 Task: Search one way flight ticket for 5 adults, 1 child, 2 infants in seat and 1 infant on lap in business from Walla Walla: Walla Walla Regional Airport to Gillette: Gillette Campbell County Airport on 5-1-2023. Choice of flights is Sun country airlines. Number of bags: 11 checked bags. Price is upto 105000. Outbound departure time preference is 16:45.
Action: Mouse moved to (232, 413)
Screenshot: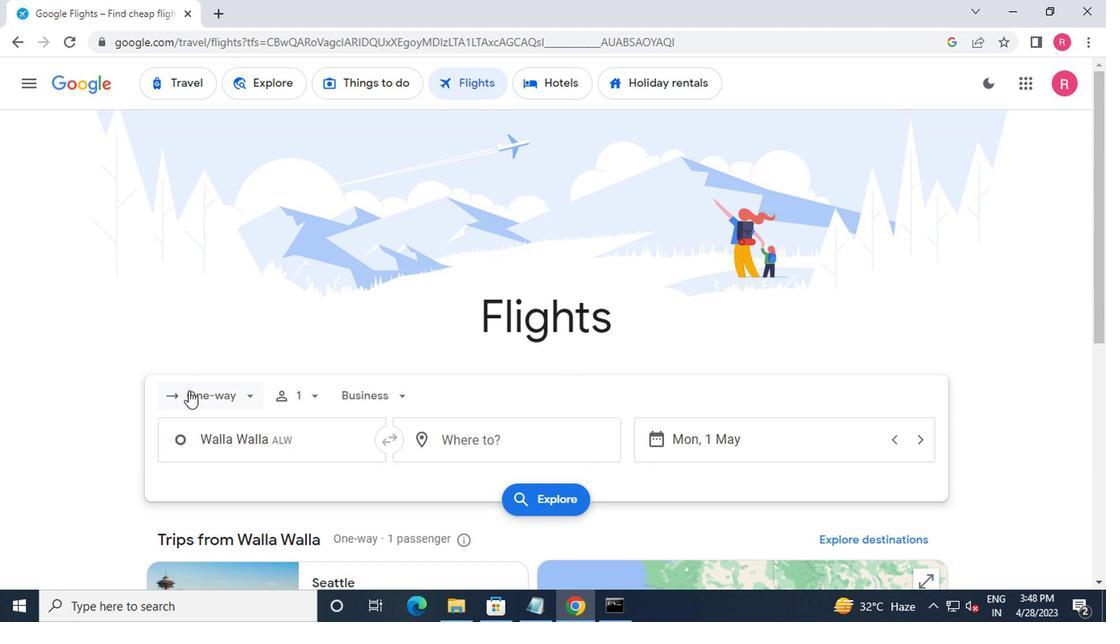 
Action: Mouse pressed left at (232, 413)
Screenshot: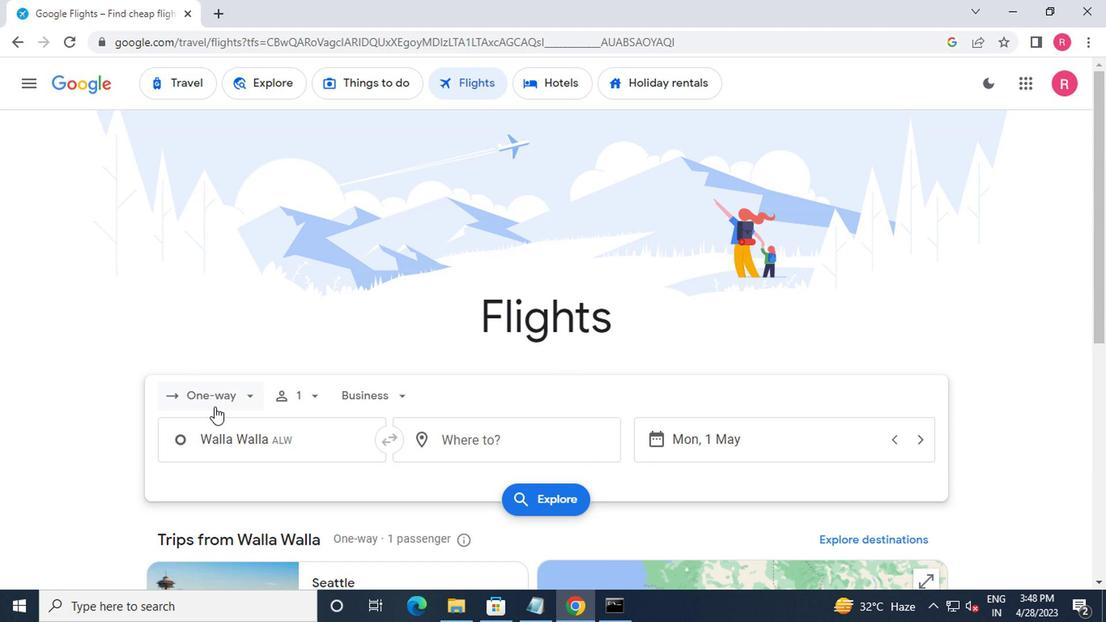 
Action: Mouse moved to (234, 470)
Screenshot: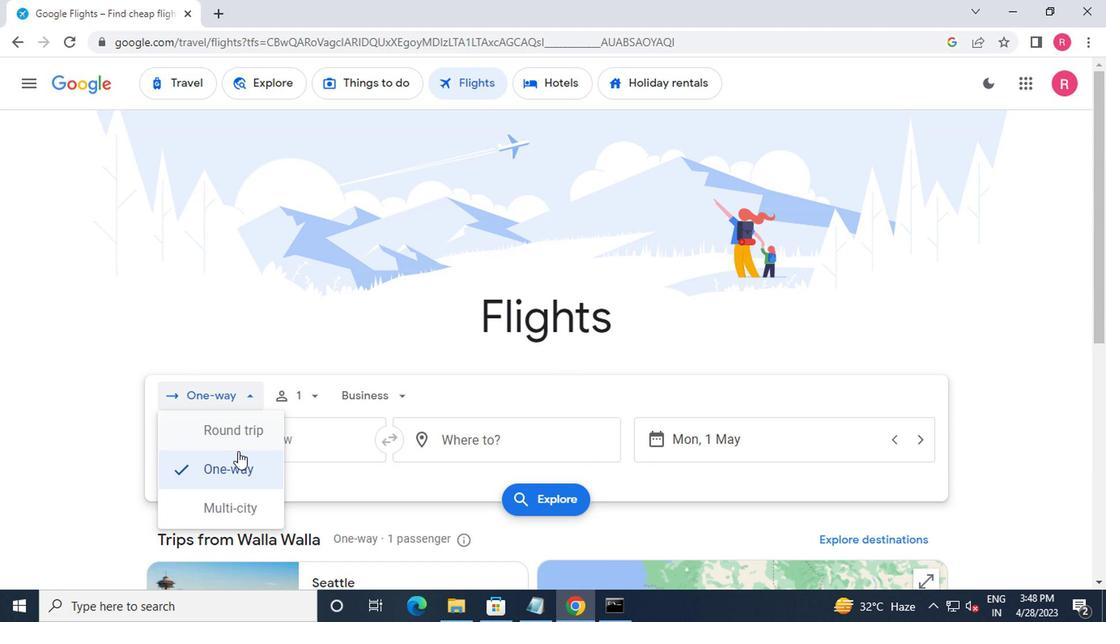 
Action: Mouse pressed left at (234, 470)
Screenshot: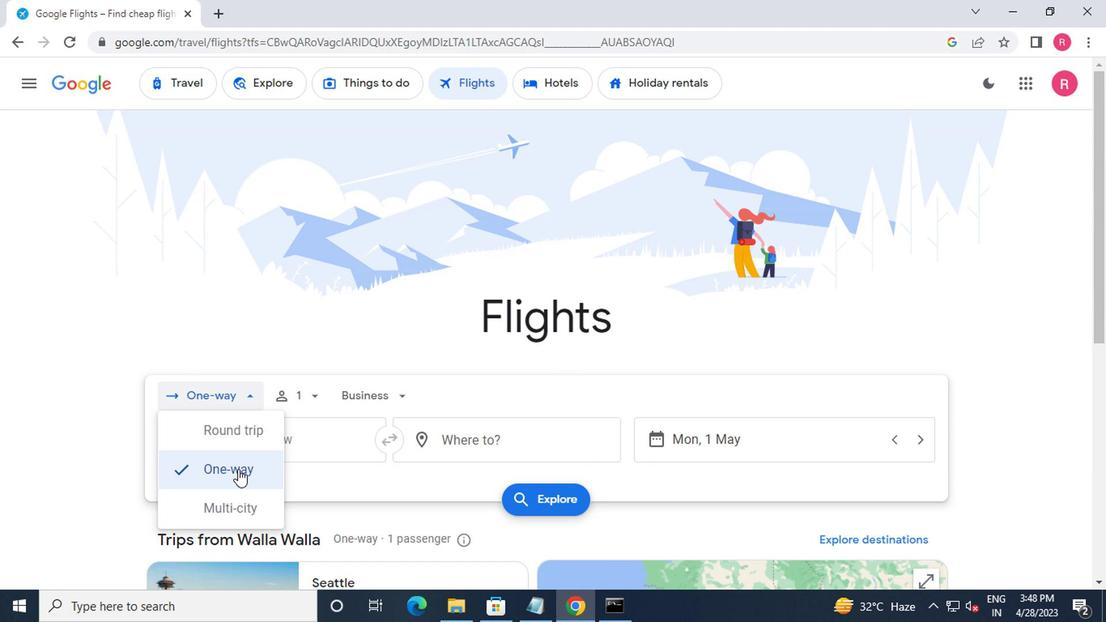 
Action: Mouse moved to (302, 407)
Screenshot: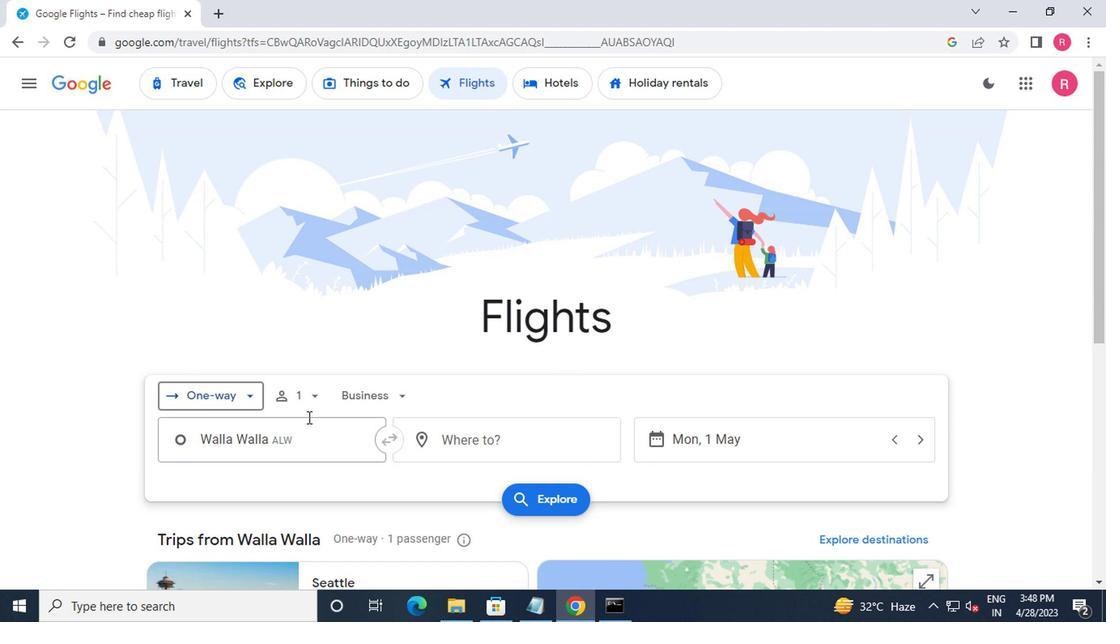 
Action: Mouse pressed left at (302, 407)
Screenshot: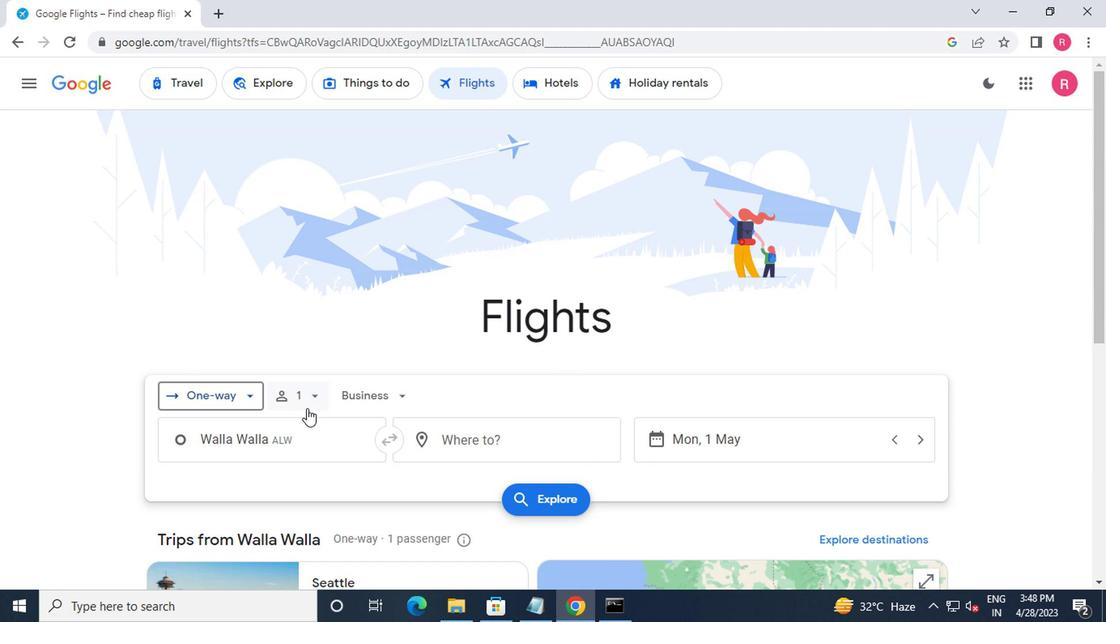 
Action: Mouse moved to (437, 443)
Screenshot: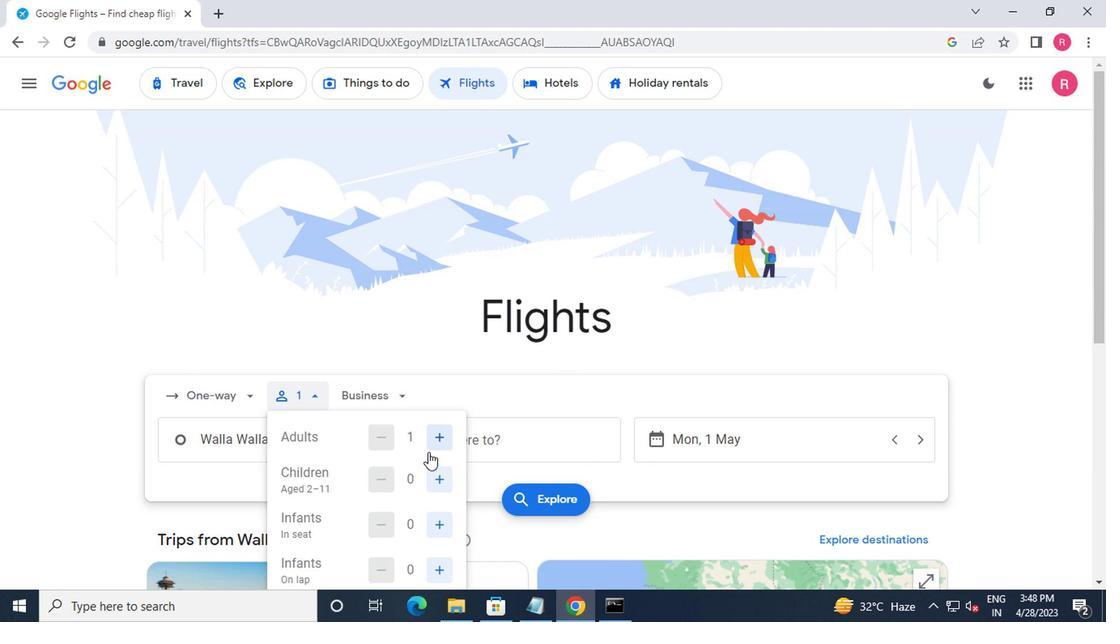
Action: Mouse pressed left at (437, 443)
Screenshot: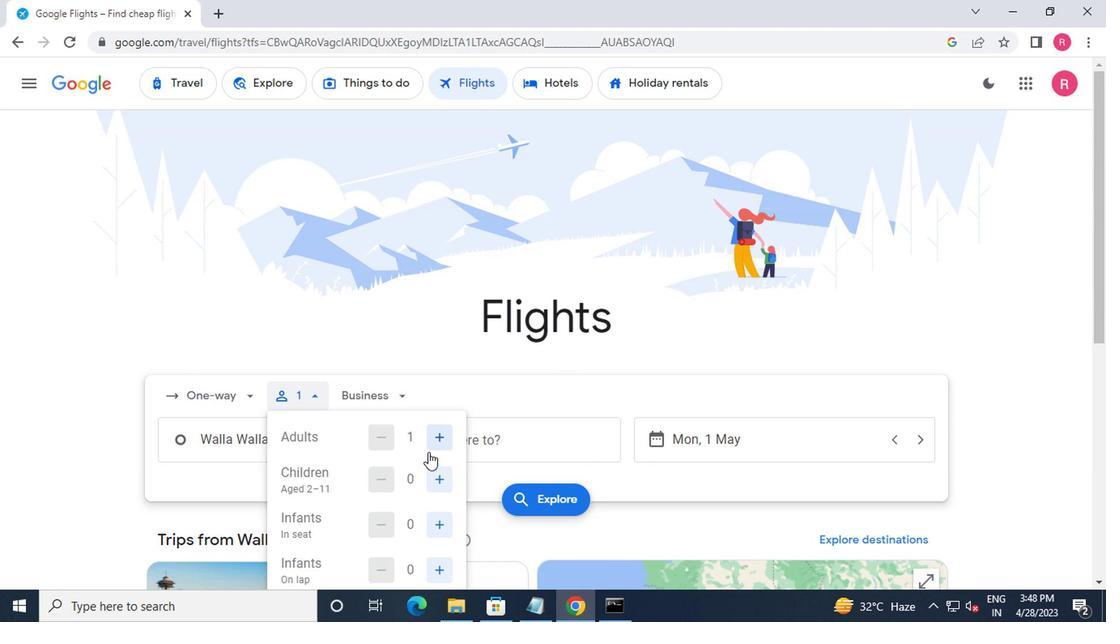 
Action: Mouse pressed left at (437, 443)
Screenshot: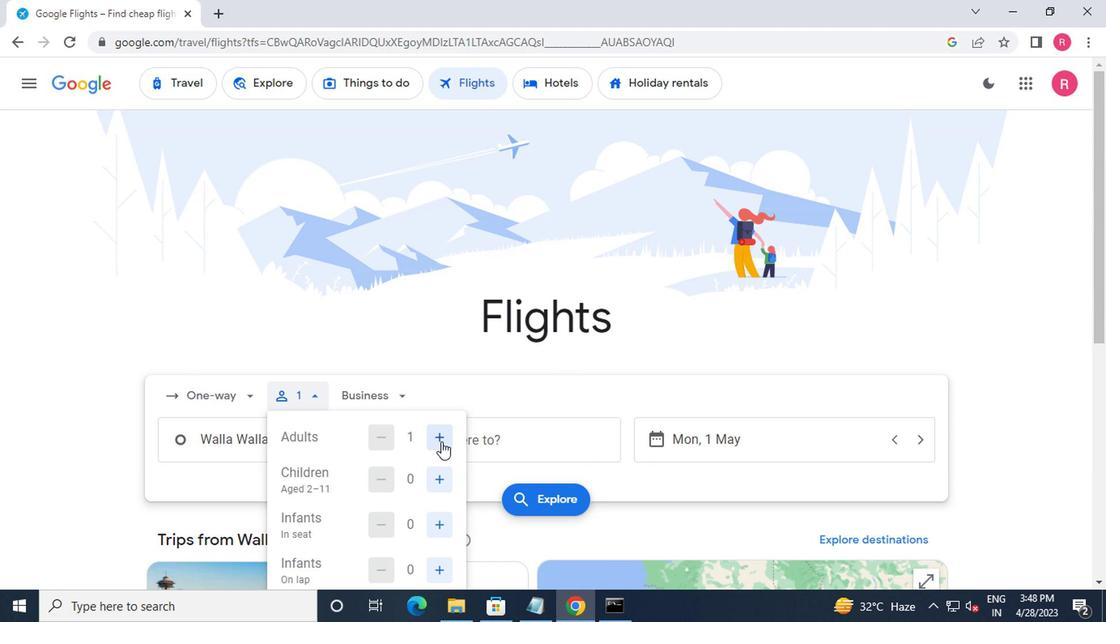 
Action: Mouse moved to (439, 441)
Screenshot: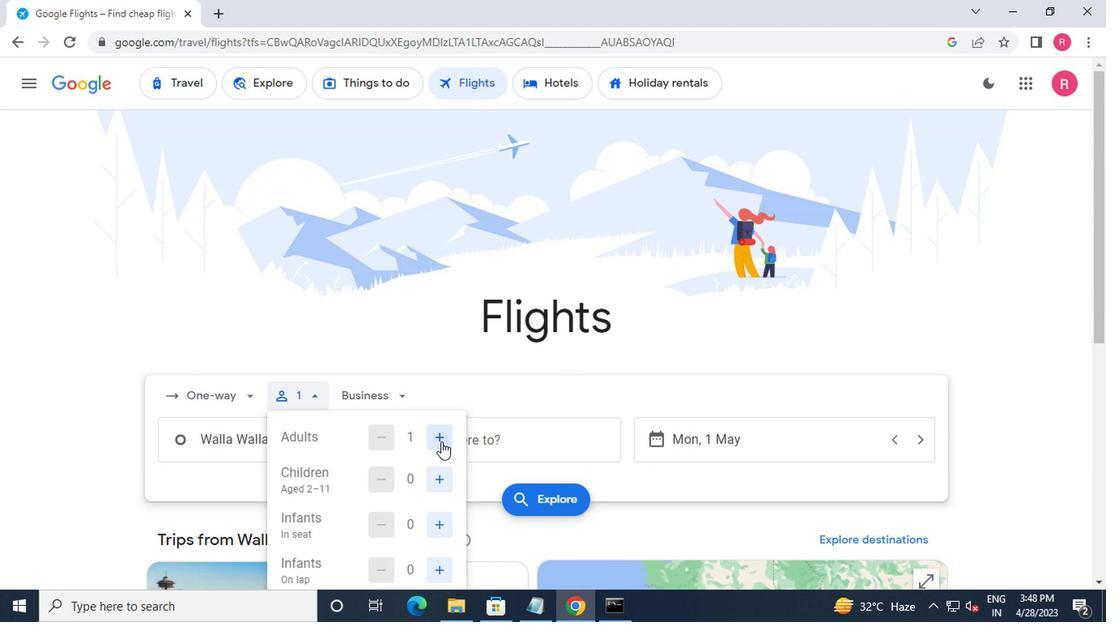 
Action: Mouse pressed left at (439, 441)
Screenshot: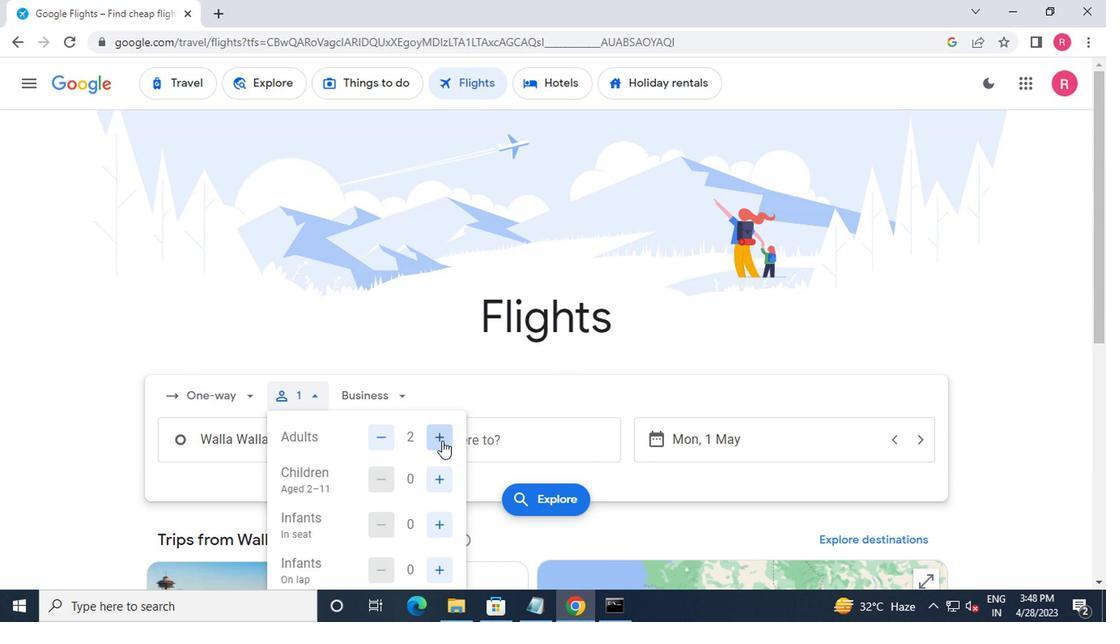
Action: Mouse moved to (381, 444)
Screenshot: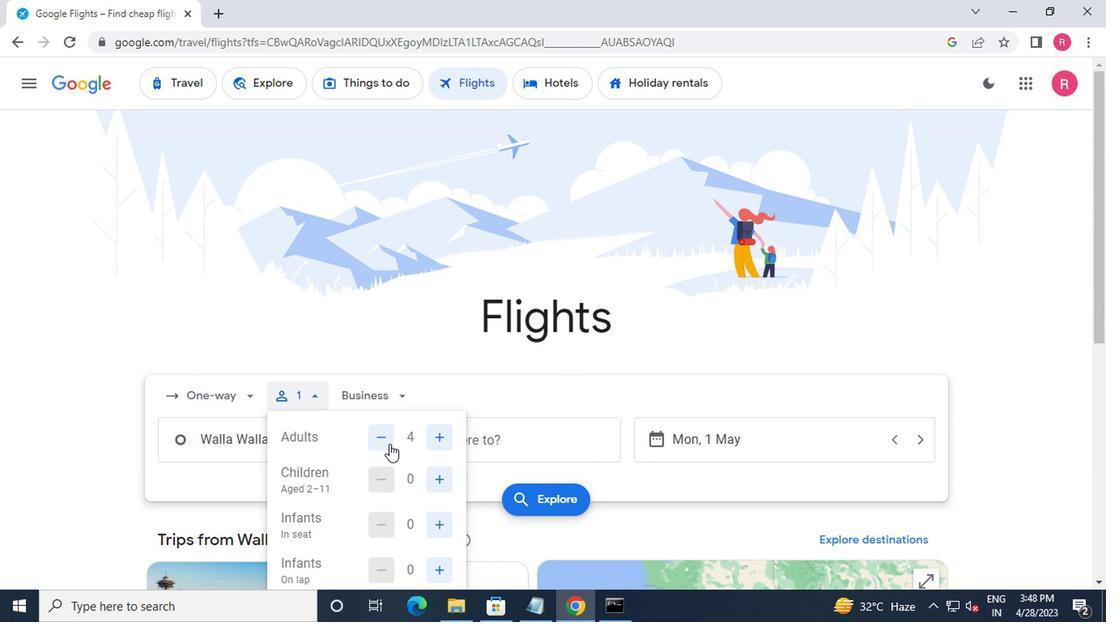 
Action: Mouse pressed left at (381, 444)
Screenshot: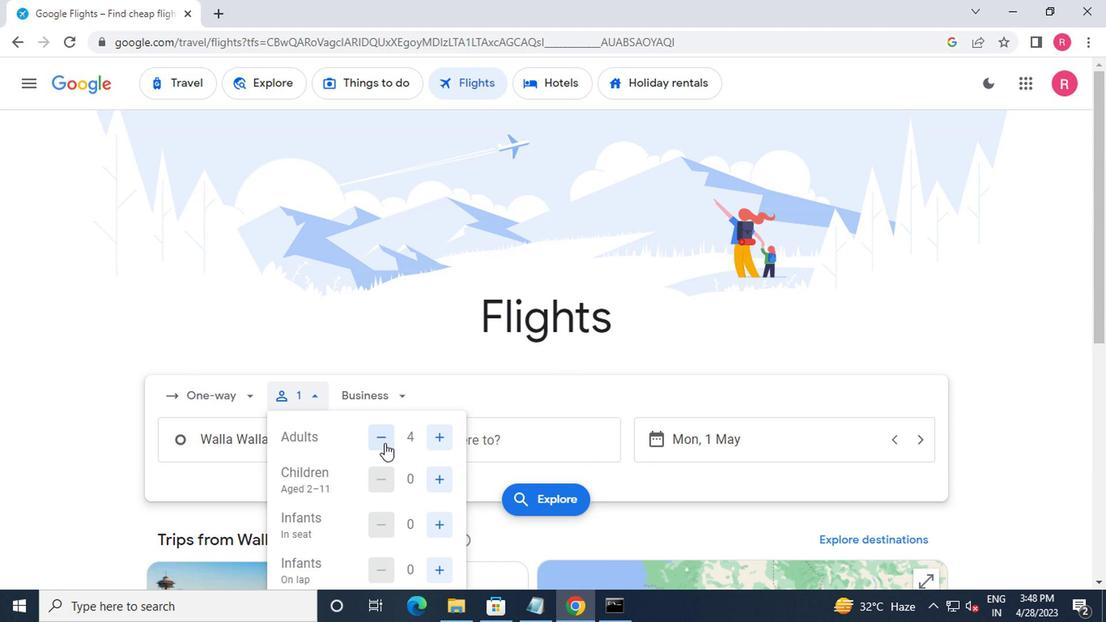 
Action: Mouse moved to (380, 403)
Screenshot: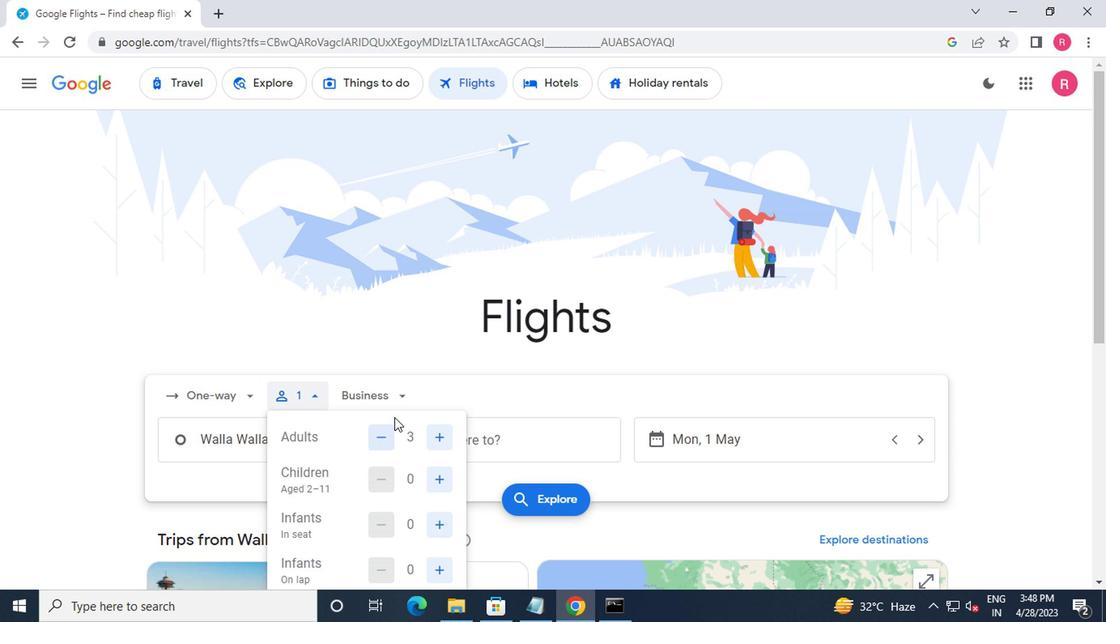 
Action: Mouse pressed left at (380, 403)
Screenshot: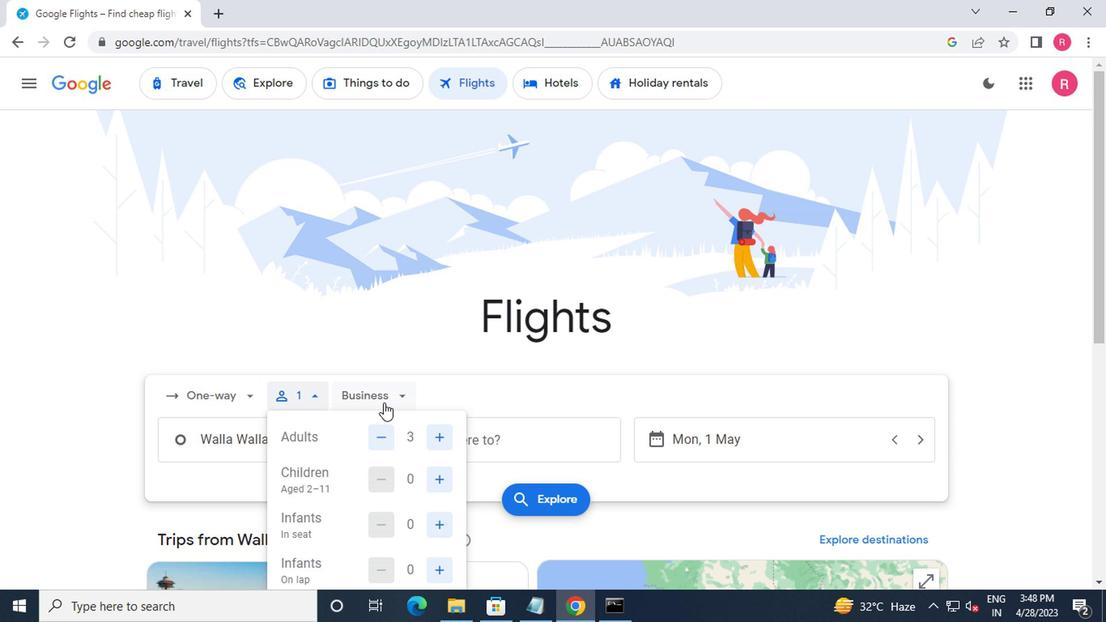 
Action: Mouse moved to (414, 537)
Screenshot: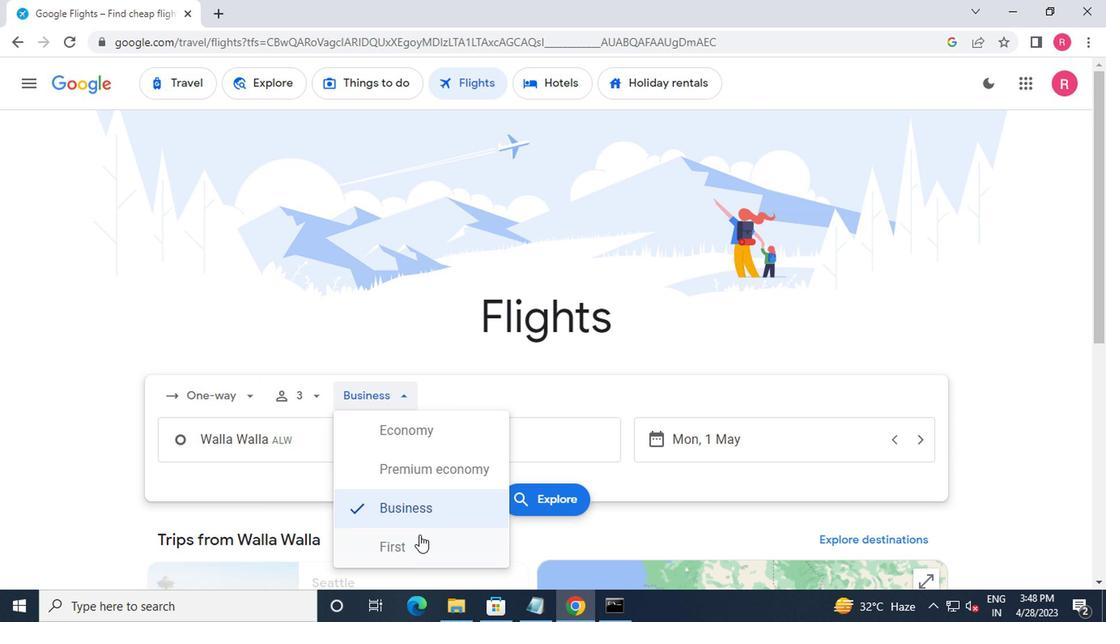 
Action: Mouse pressed left at (414, 537)
Screenshot: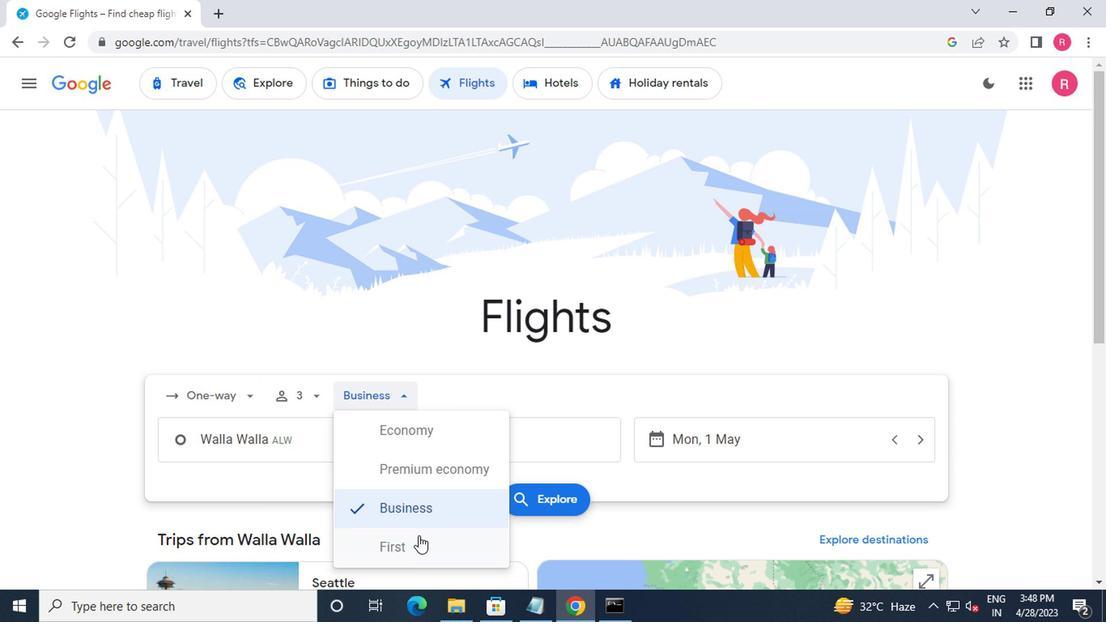 
Action: Mouse moved to (341, 452)
Screenshot: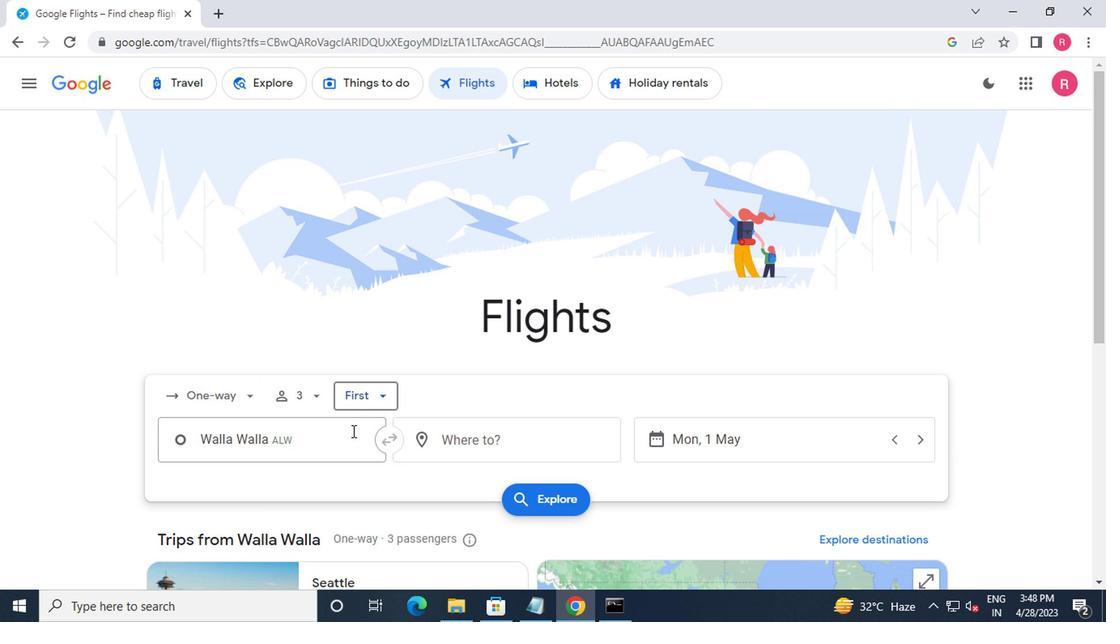 
Action: Mouse pressed left at (341, 452)
Screenshot: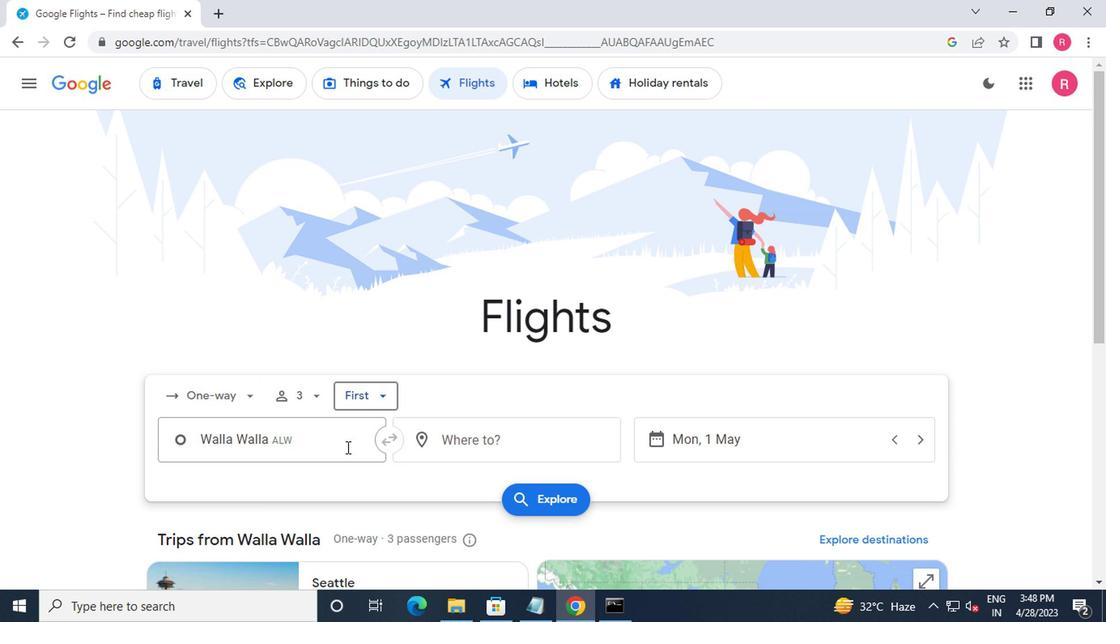 
Action: Mouse moved to (349, 496)
Screenshot: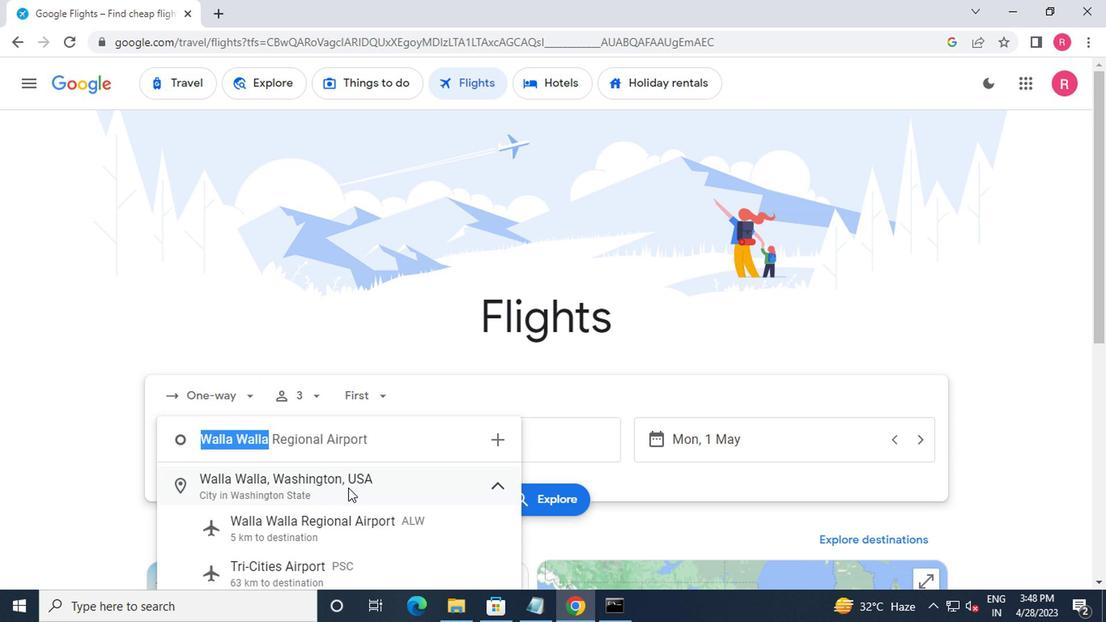 
Action: Mouse scrolled (349, 495) with delta (0, 0)
Screenshot: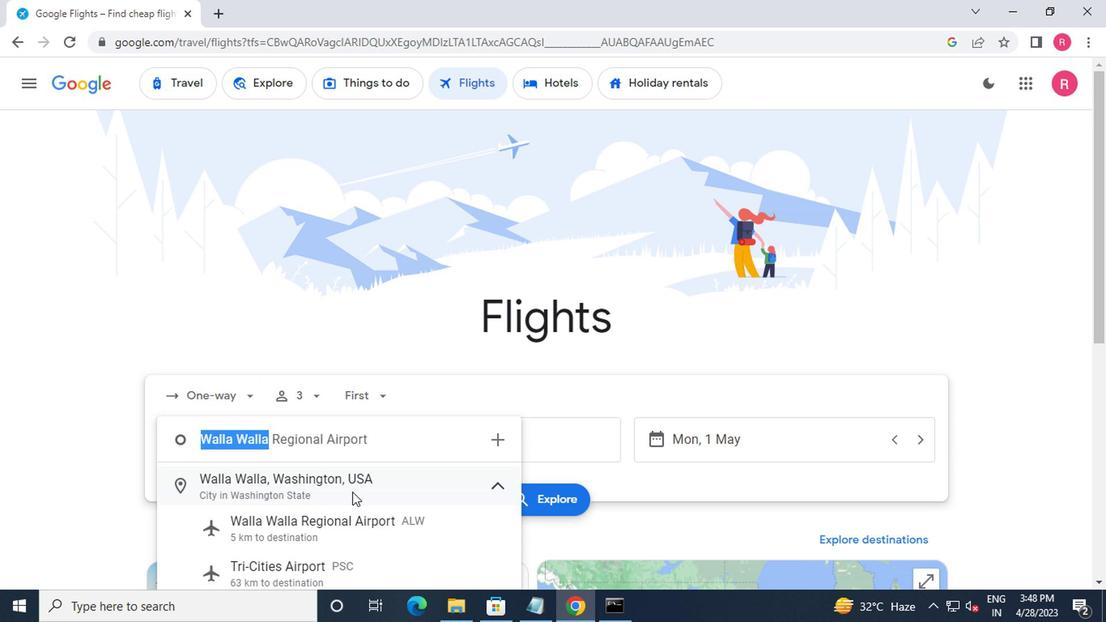 
Action: Mouse moved to (300, 420)
Screenshot: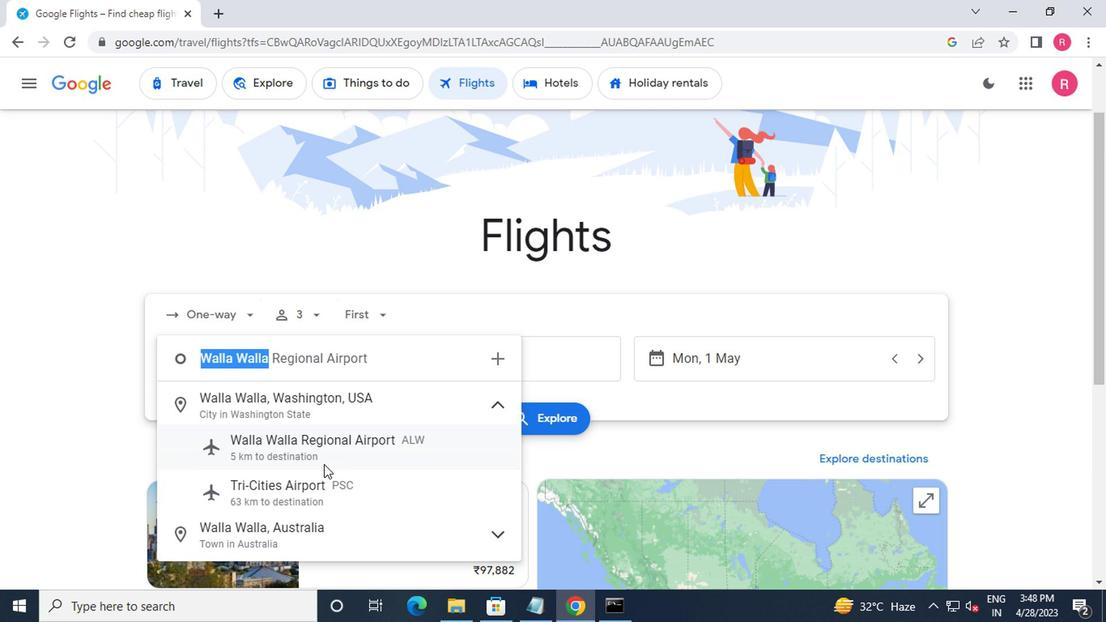 
Action: Key pressed <Key.shift_r>Pangborn
Screenshot: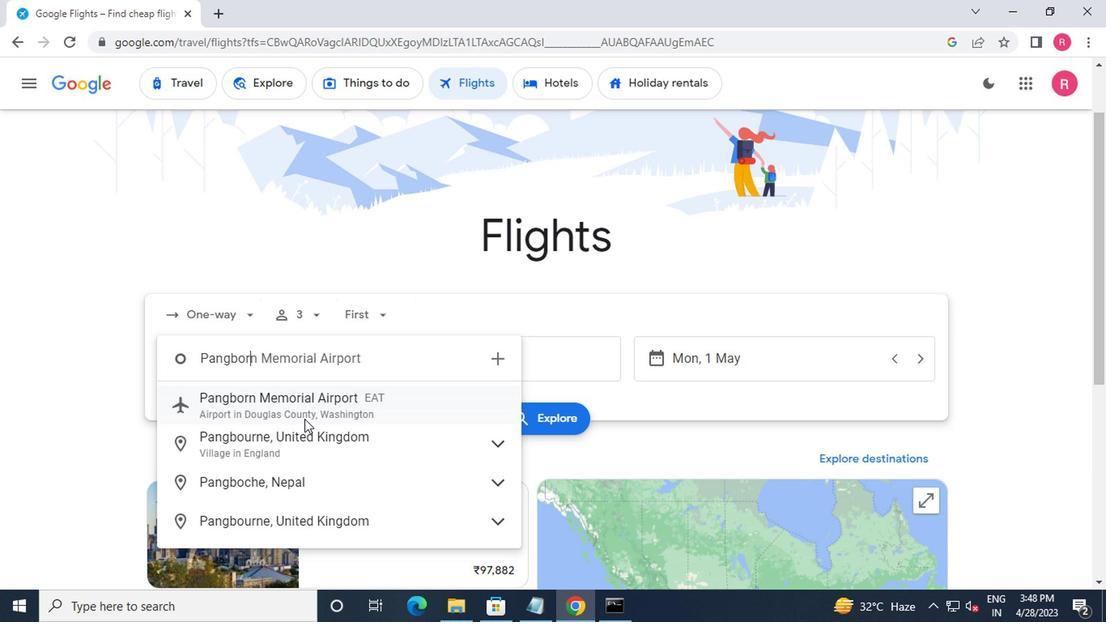 
Action: Mouse moved to (285, 409)
Screenshot: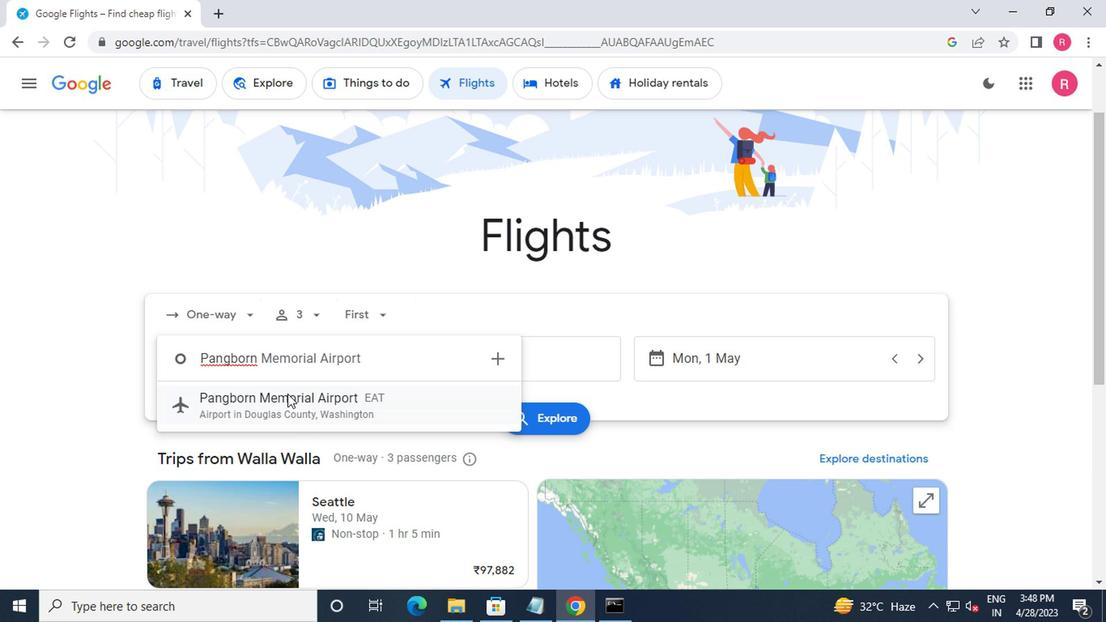 
Action: Mouse pressed left at (285, 409)
Screenshot: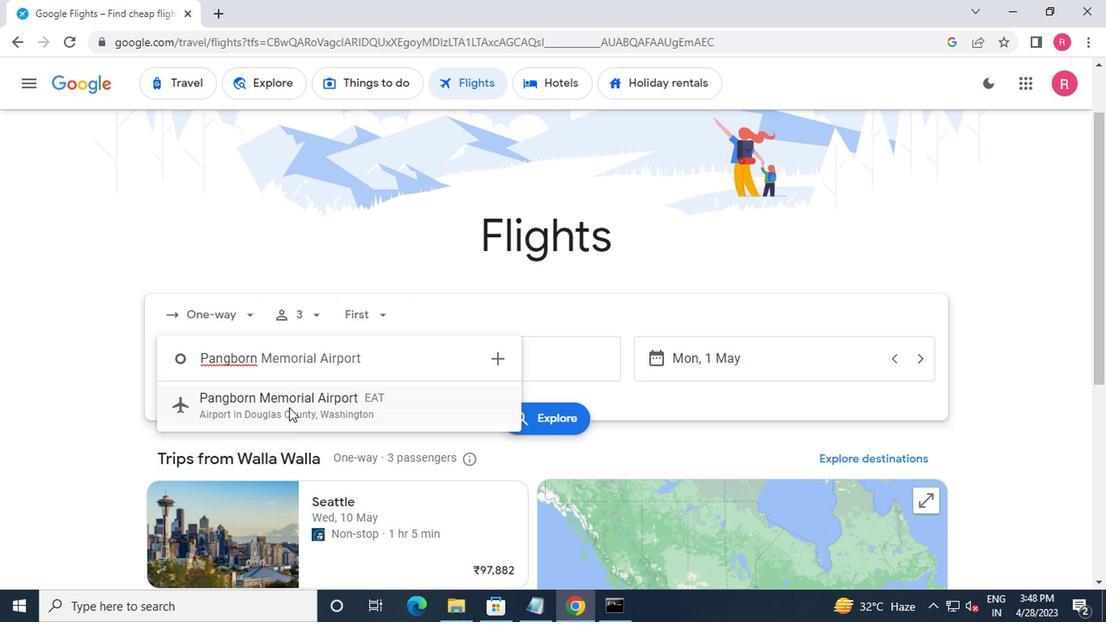 
Action: Mouse moved to (457, 356)
Screenshot: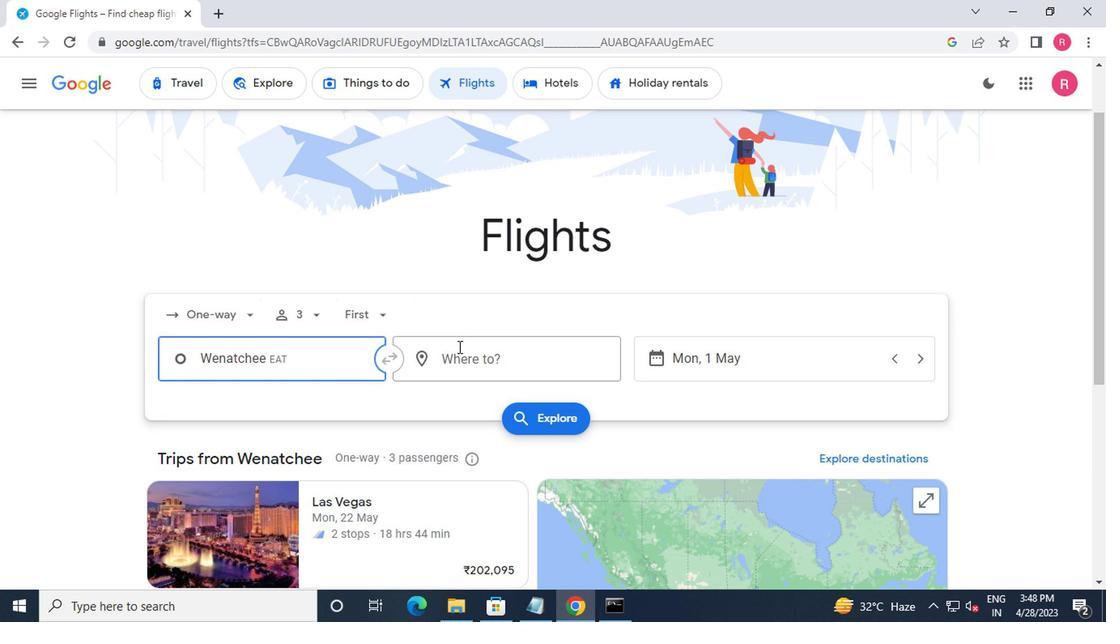 
Action: Mouse pressed left at (457, 356)
Screenshot: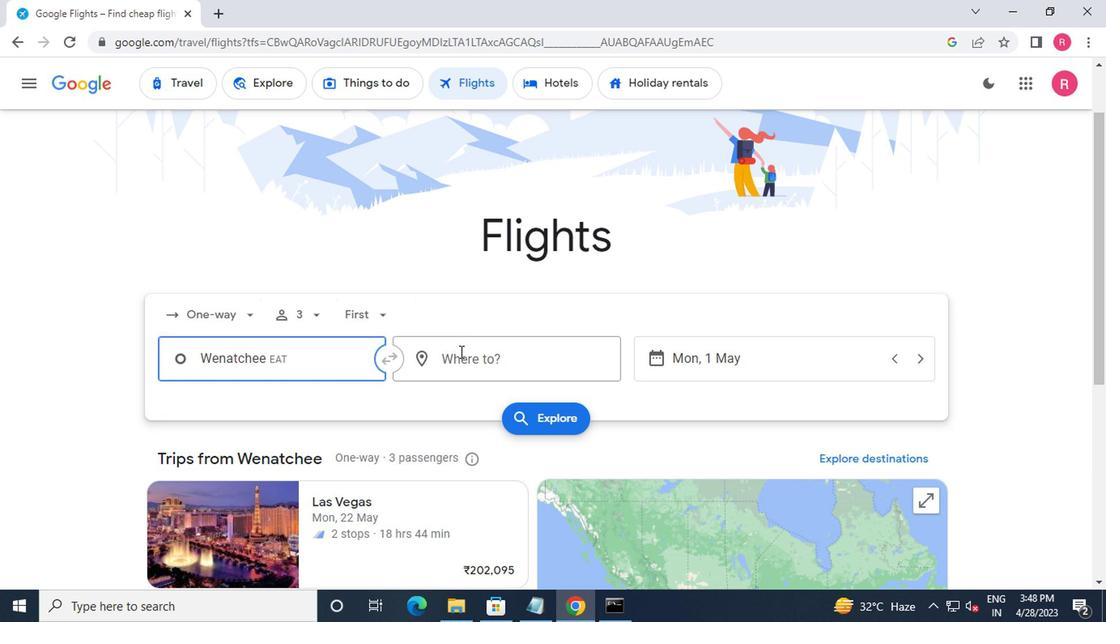 
Action: Mouse moved to (429, 393)
Screenshot: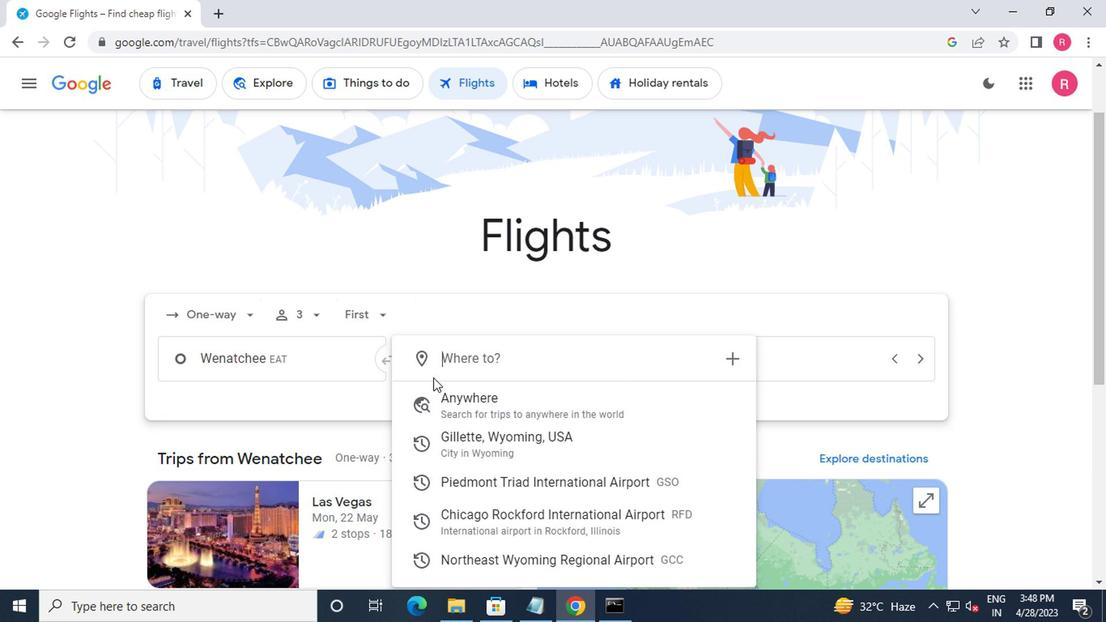 
Action: Mouse scrolled (429, 392) with delta (0, -1)
Screenshot: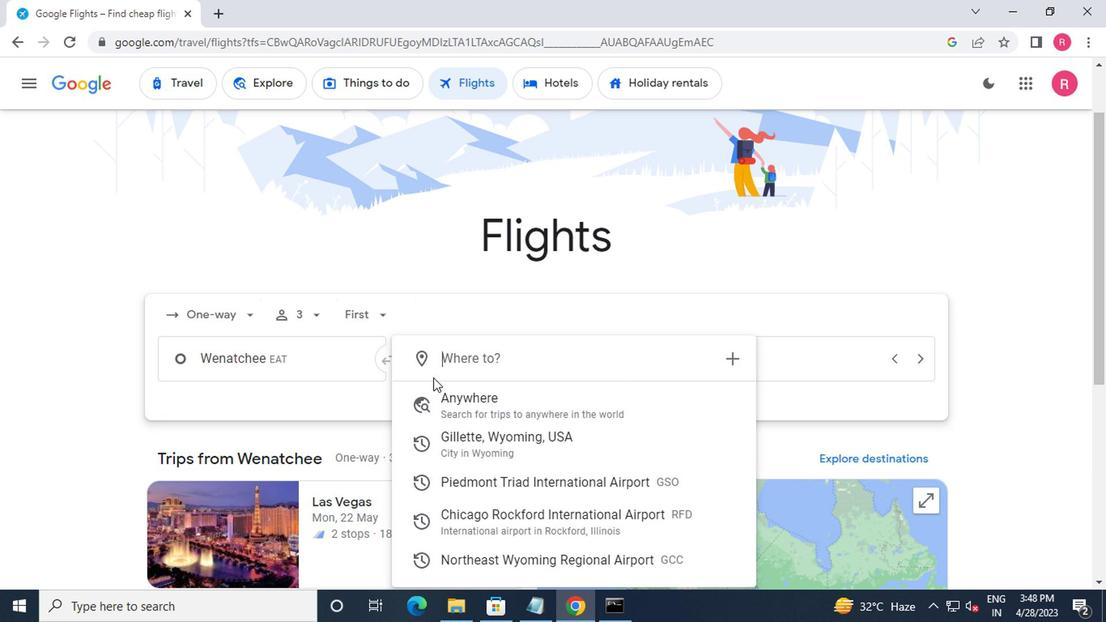 
Action: Mouse moved to (429, 399)
Screenshot: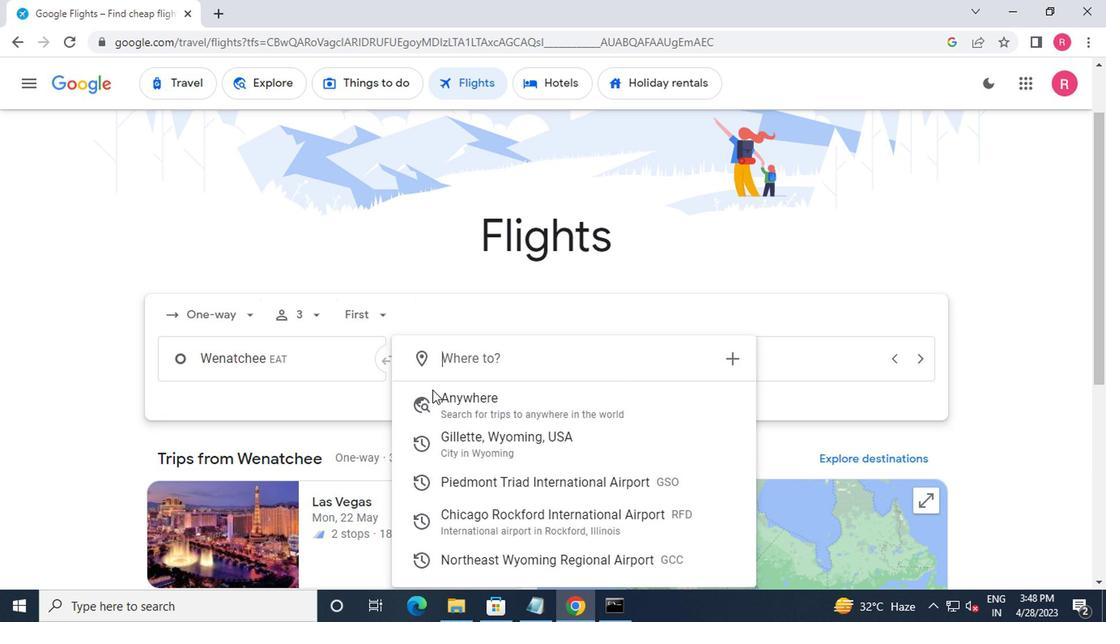 
Action: Mouse scrolled (429, 399) with delta (0, 0)
Screenshot: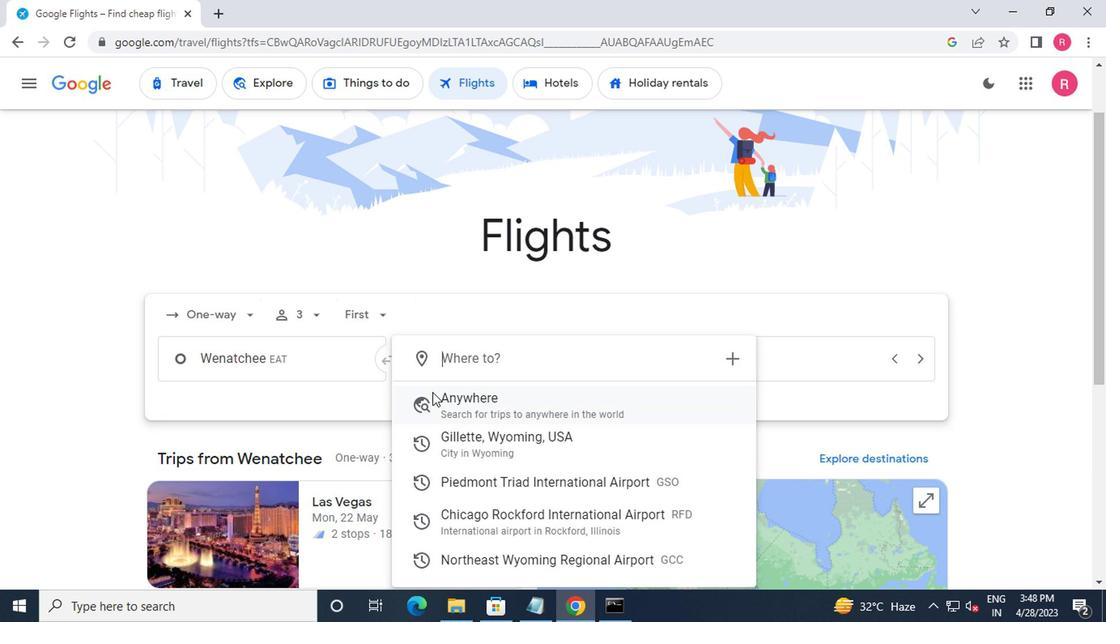 
Action: Mouse moved to (473, 366)
Screenshot: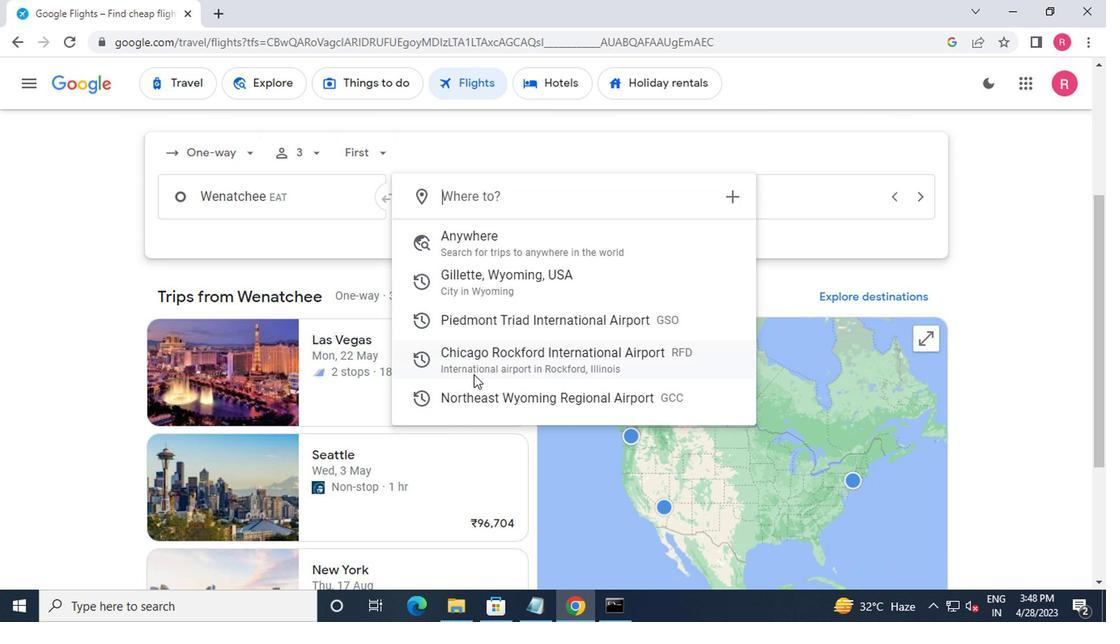 
Action: Mouse pressed left at (473, 366)
Screenshot: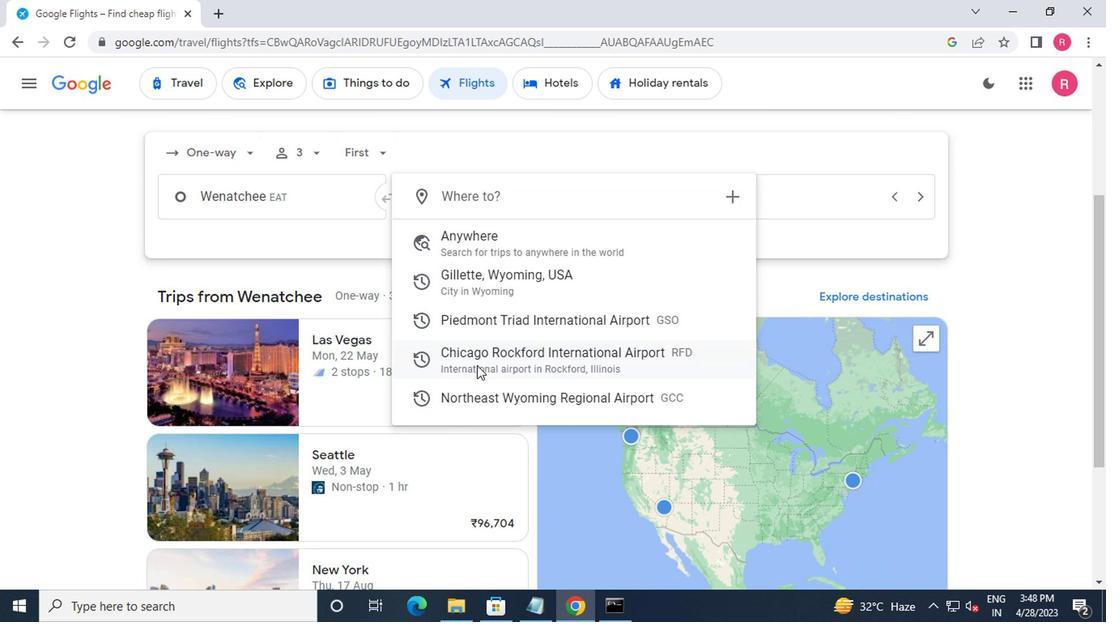 
Action: Mouse moved to (761, 206)
Screenshot: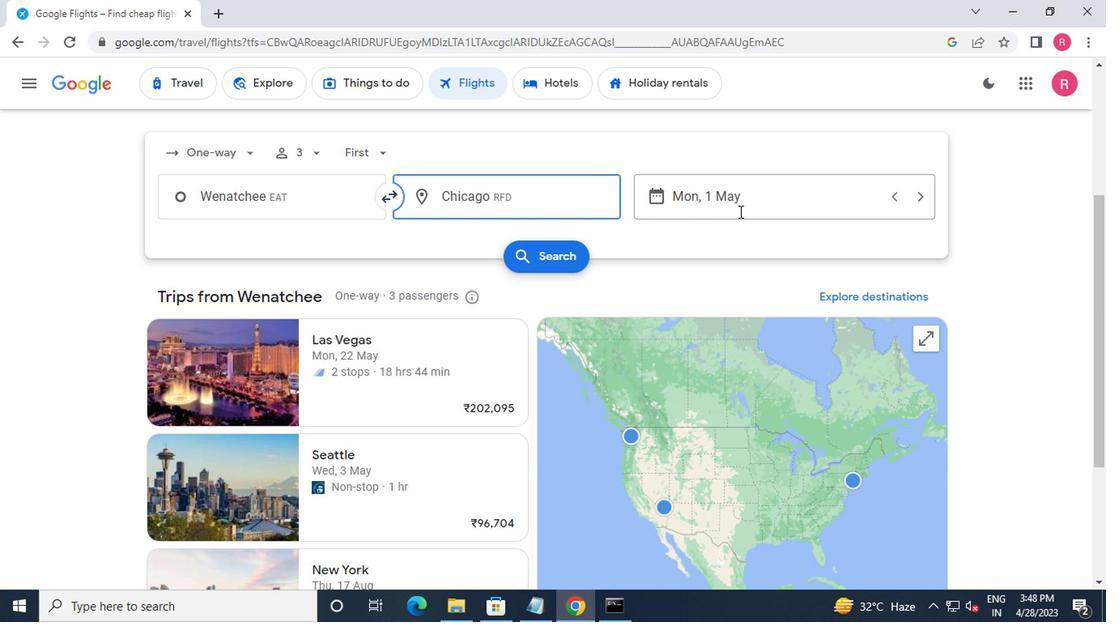 
Action: Mouse pressed left at (761, 206)
Screenshot: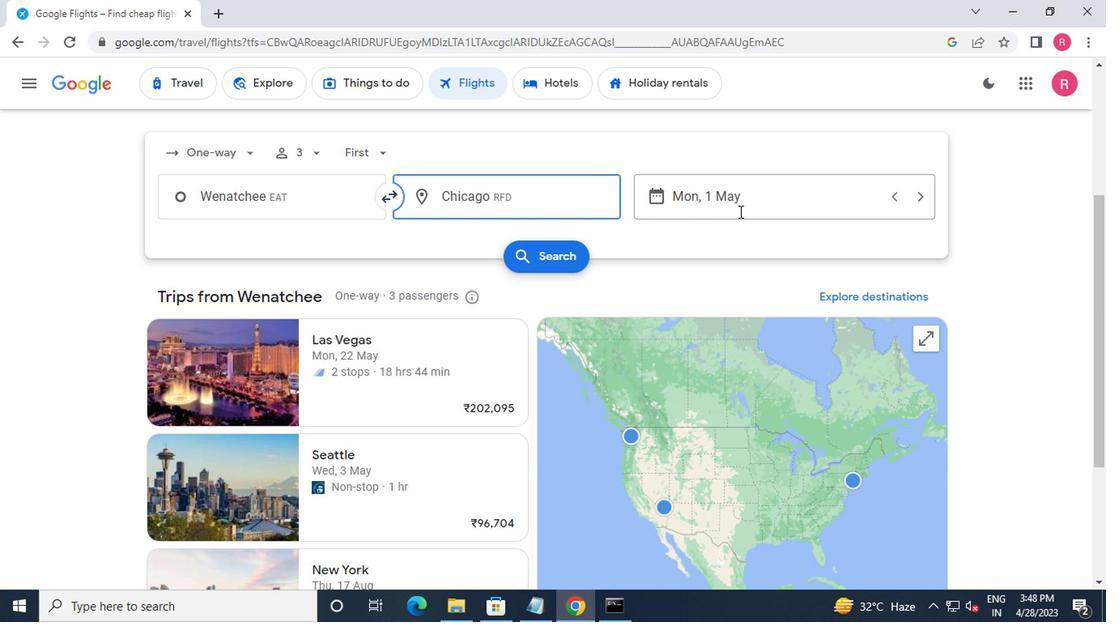 
Action: Mouse moved to (708, 297)
Screenshot: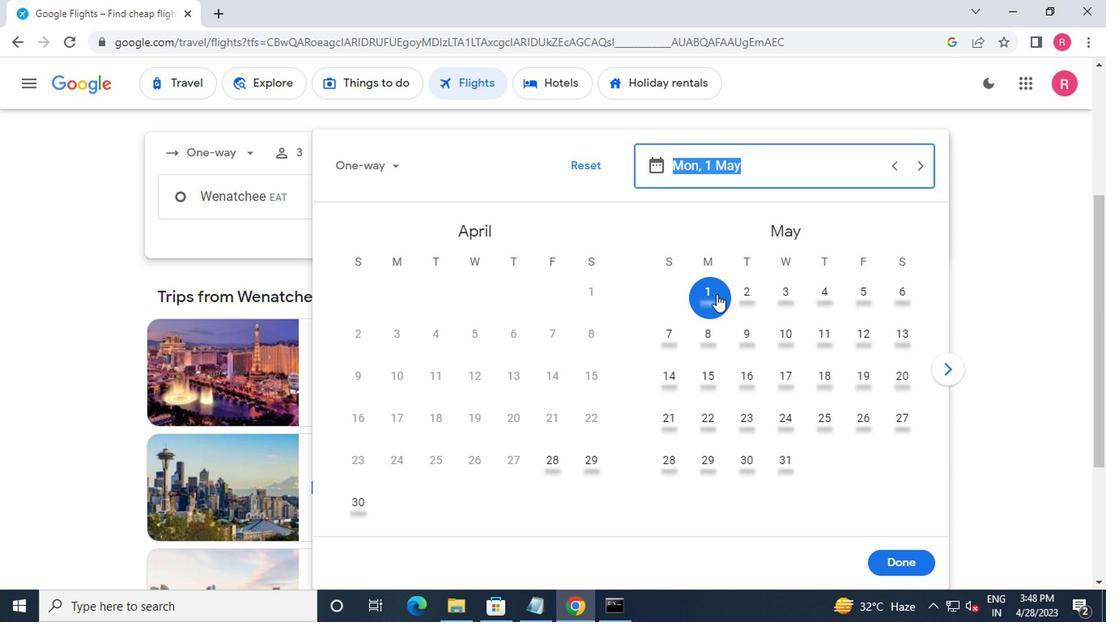 
Action: Mouse pressed left at (708, 297)
Screenshot: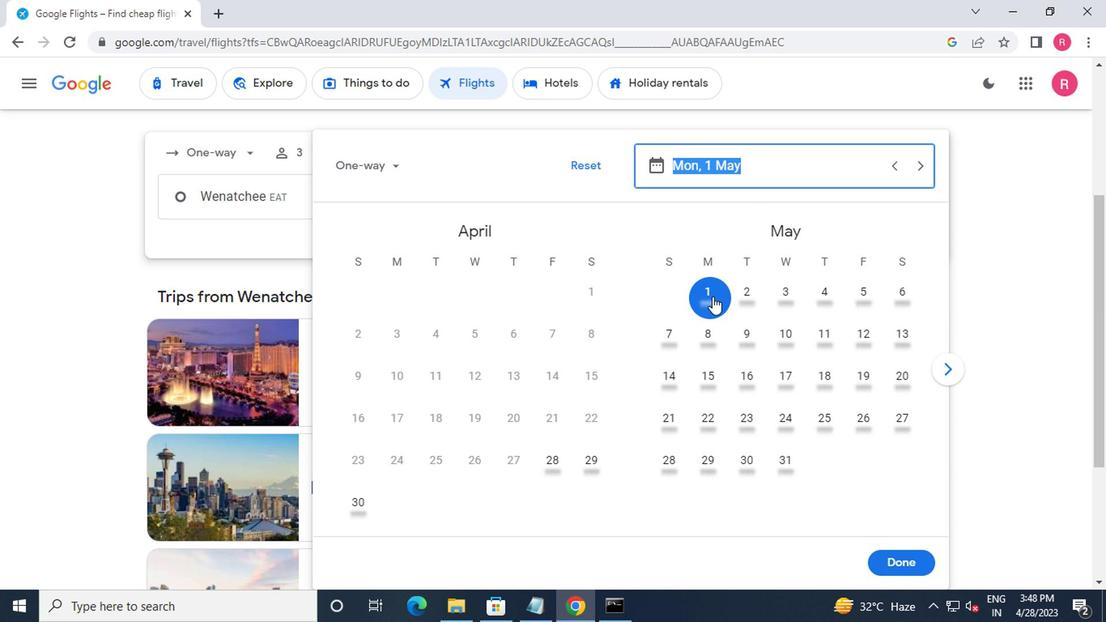 
Action: Mouse moved to (889, 565)
Screenshot: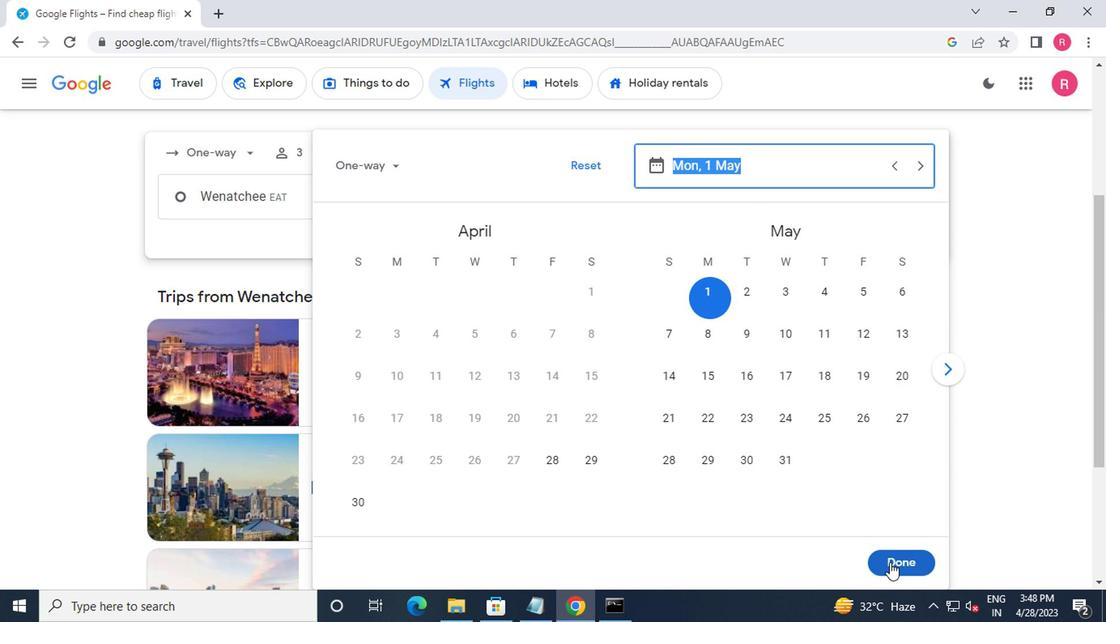 
Action: Mouse pressed left at (889, 565)
Screenshot: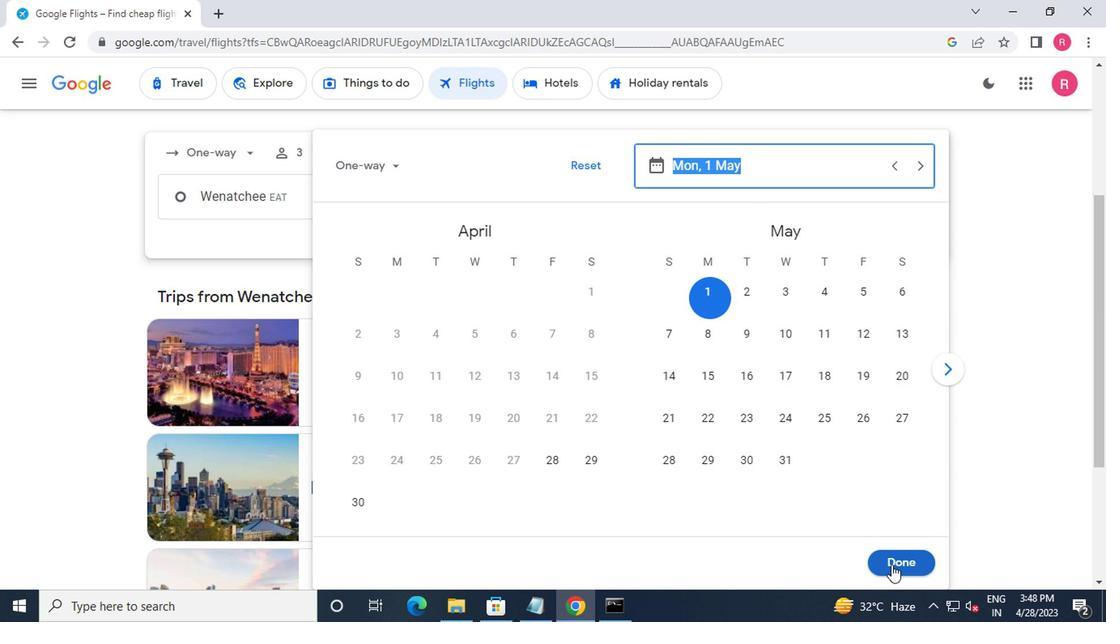 
Action: Mouse moved to (552, 258)
Screenshot: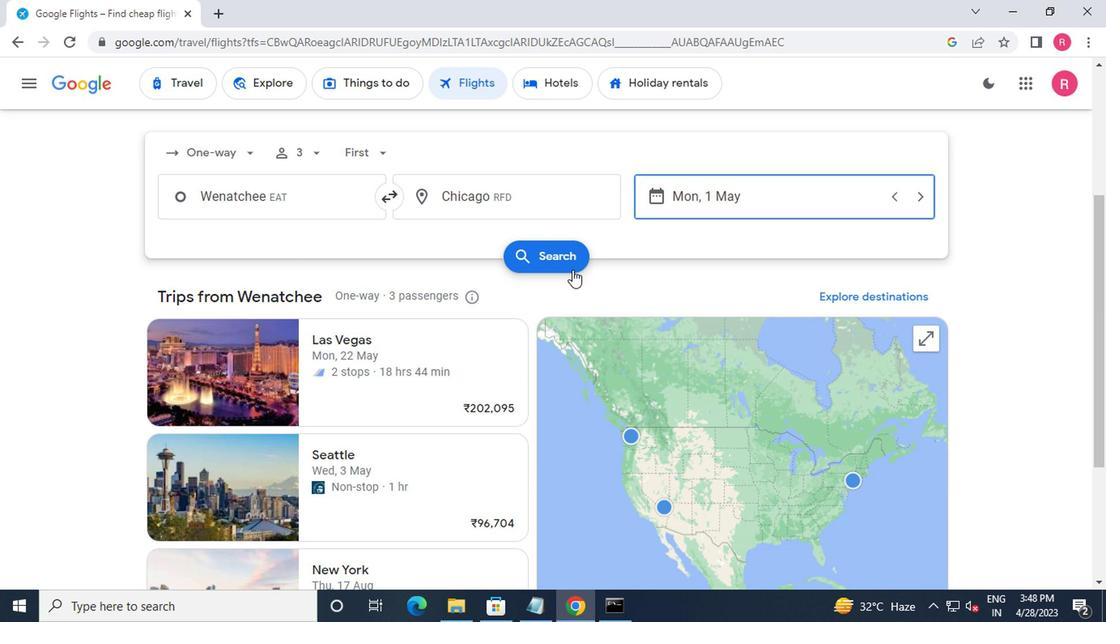 
Action: Mouse pressed left at (552, 258)
Screenshot: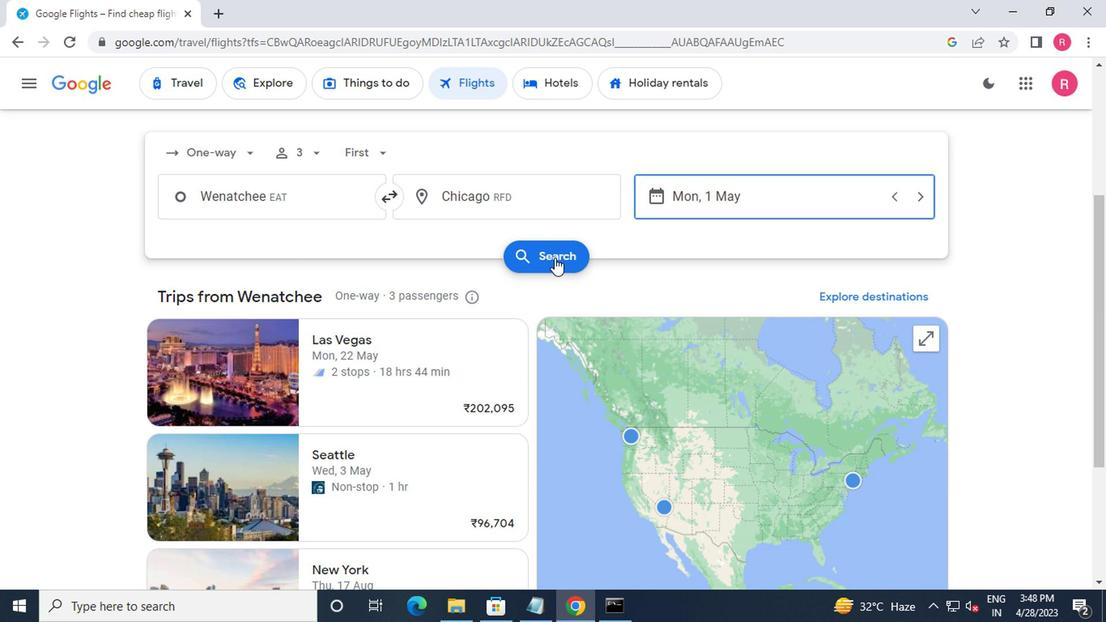 
Action: Mouse moved to (171, 232)
Screenshot: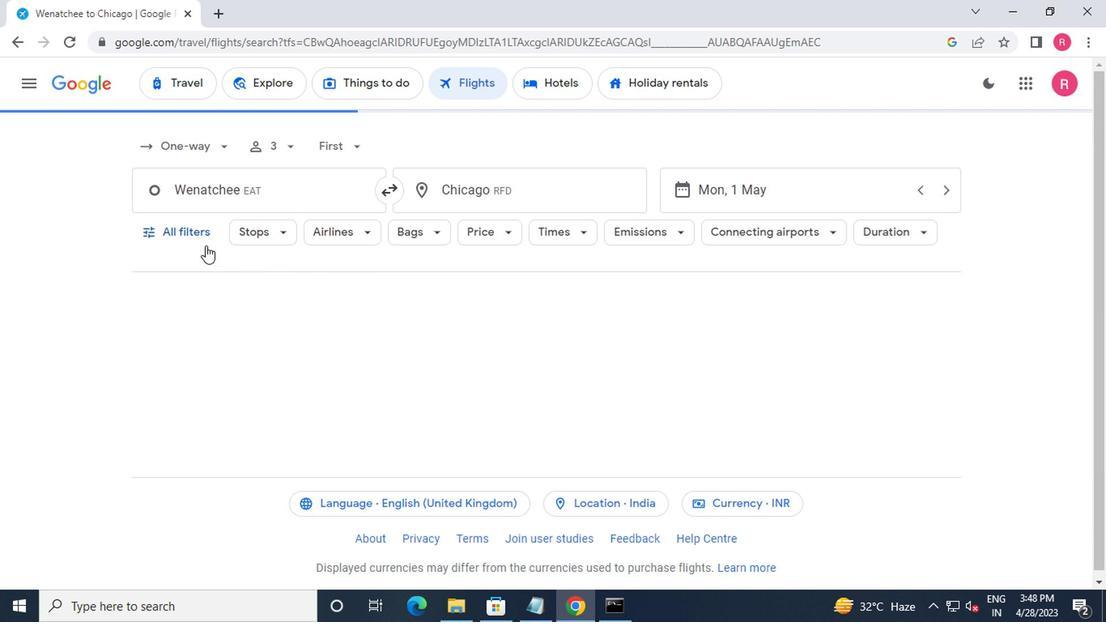 
Action: Mouse pressed left at (171, 232)
Screenshot: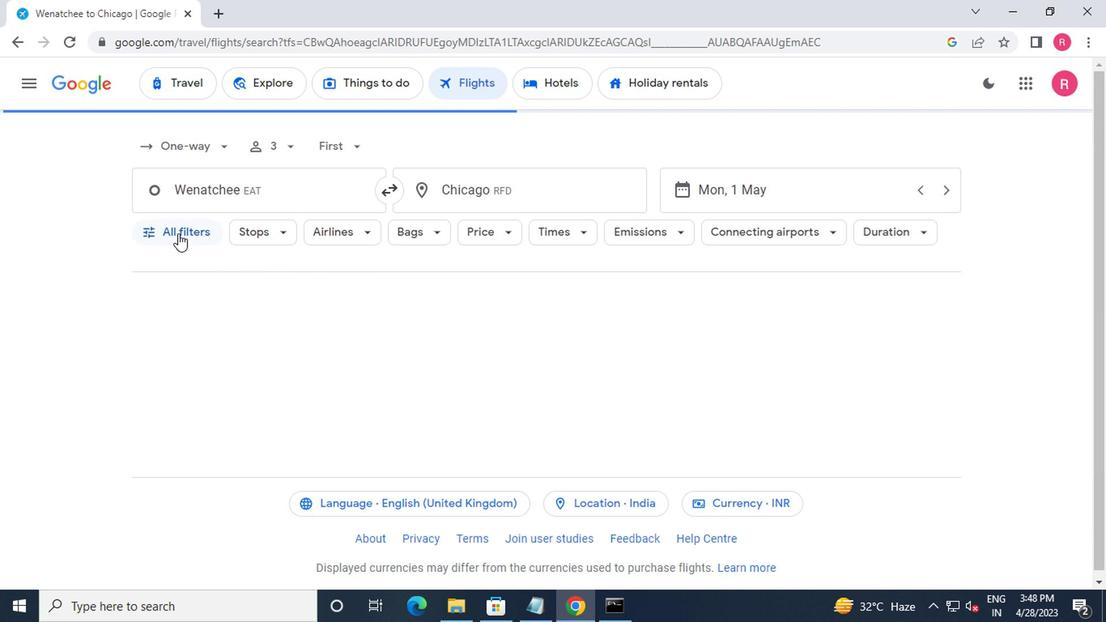 
Action: Mouse moved to (239, 407)
Screenshot: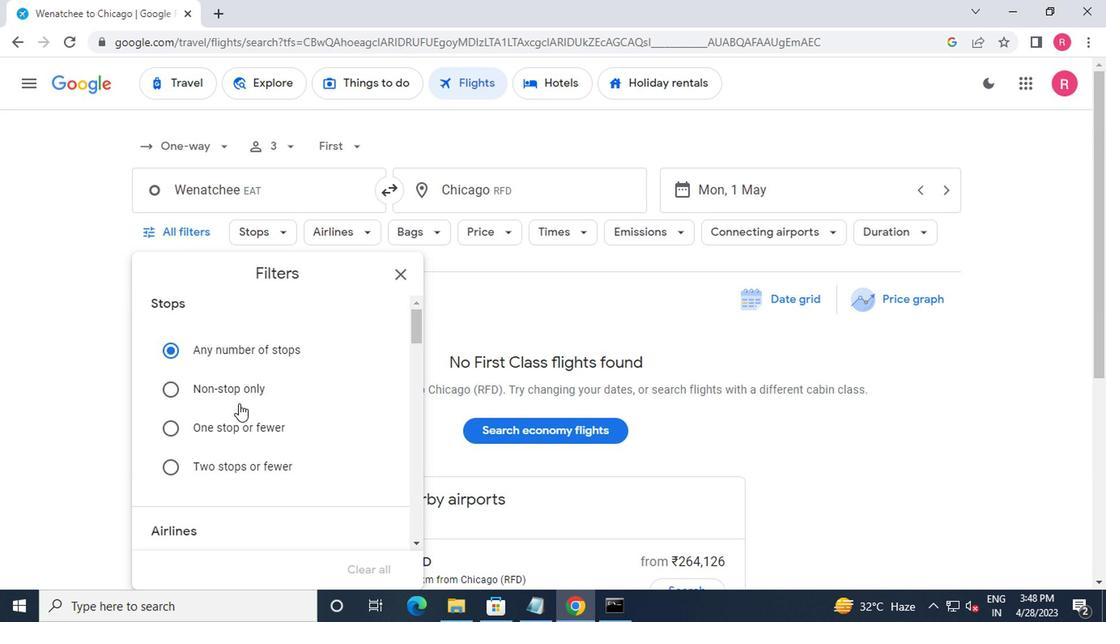 
Action: Mouse scrolled (239, 407) with delta (0, 0)
Screenshot: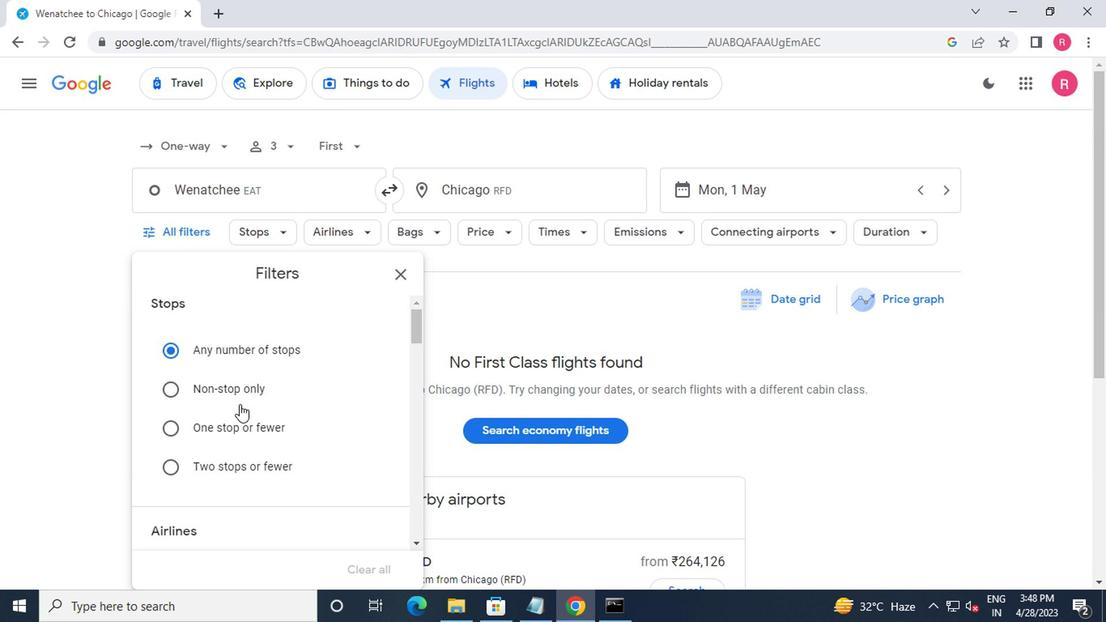 
Action: Mouse moved to (239, 409)
Screenshot: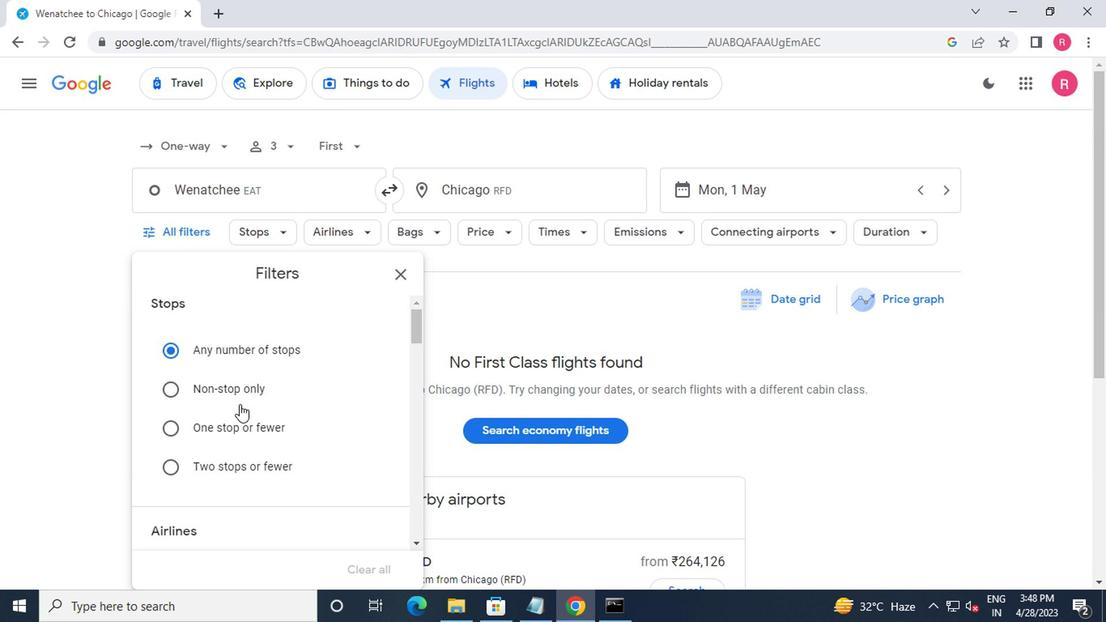 
Action: Mouse scrolled (239, 407) with delta (0, -1)
Screenshot: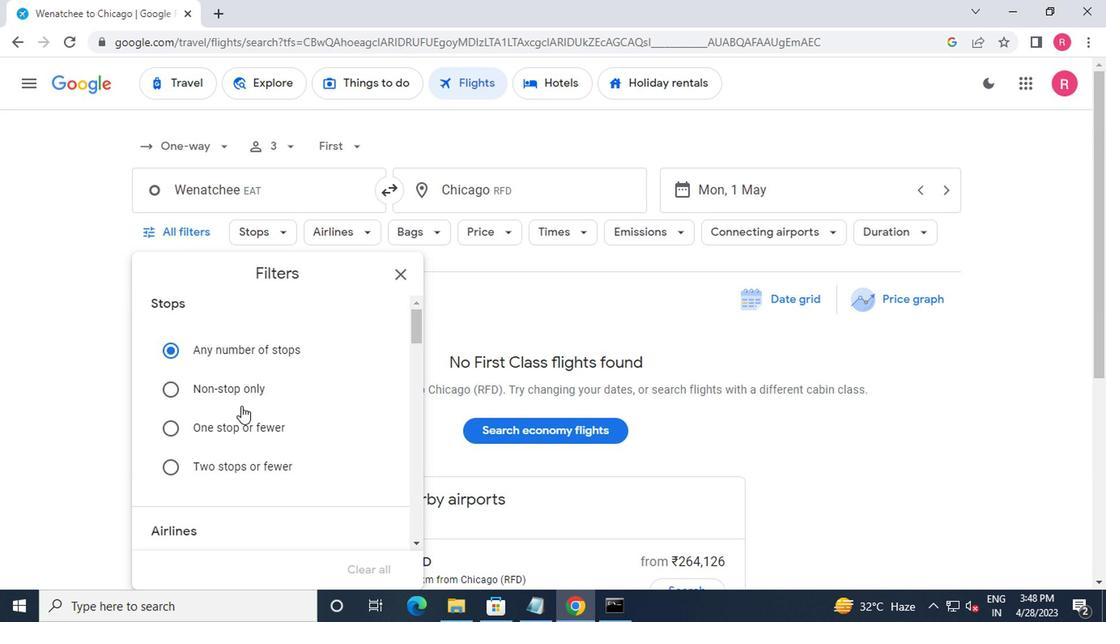 
Action: Mouse scrolled (239, 407) with delta (0, -1)
Screenshot: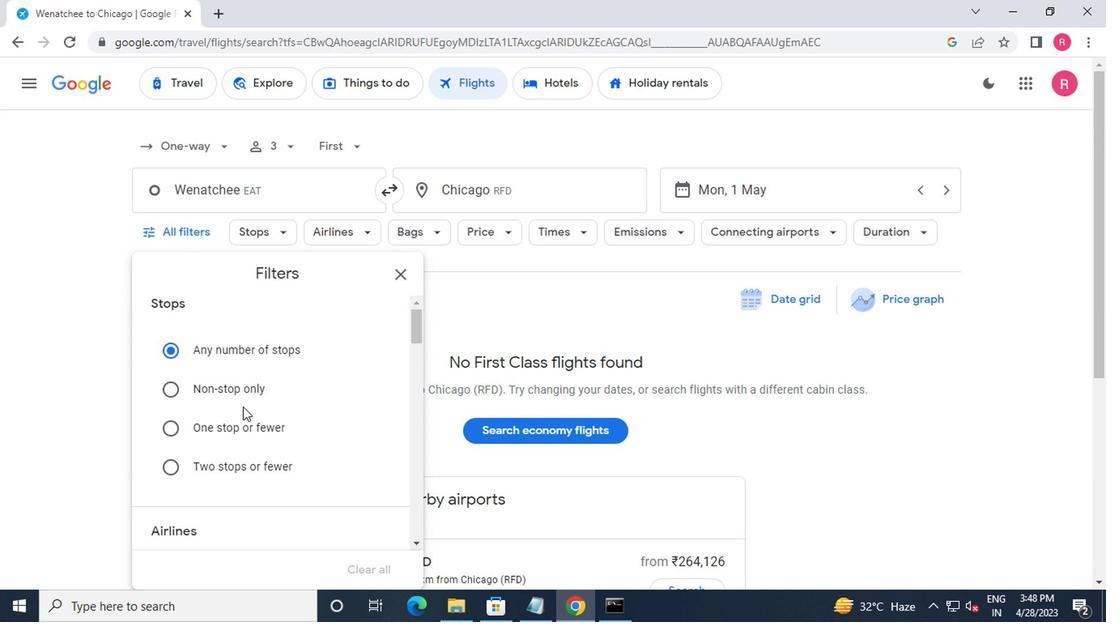 
Action: Mouse moved to (248, 409)
Screenshot: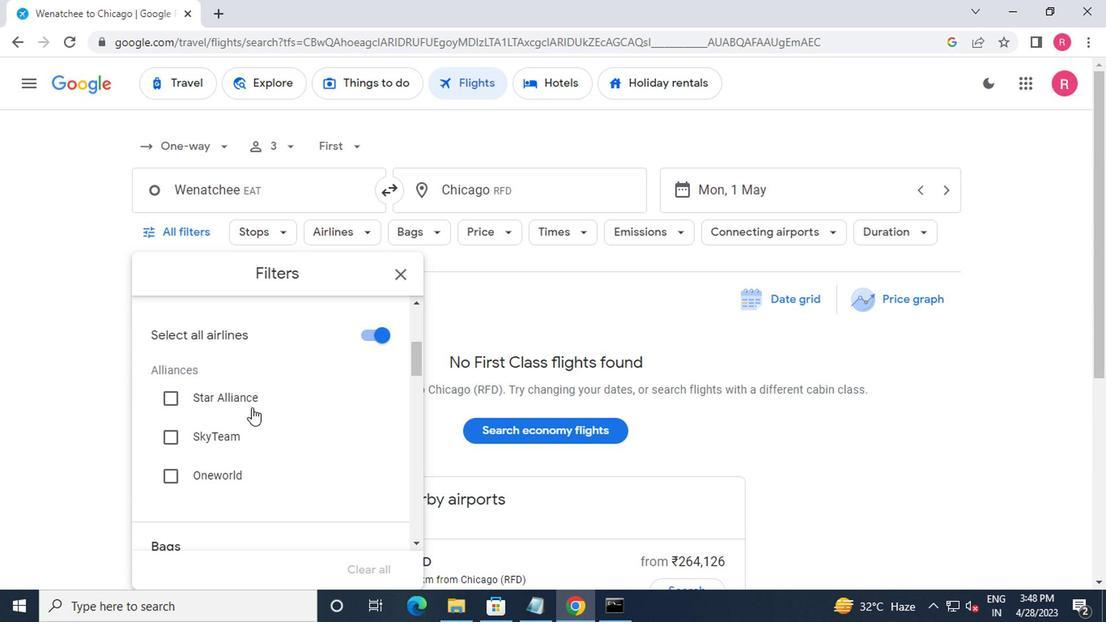 
Action: Mouse scrolled (248, 407) with delta (0, -1)
Screenshot: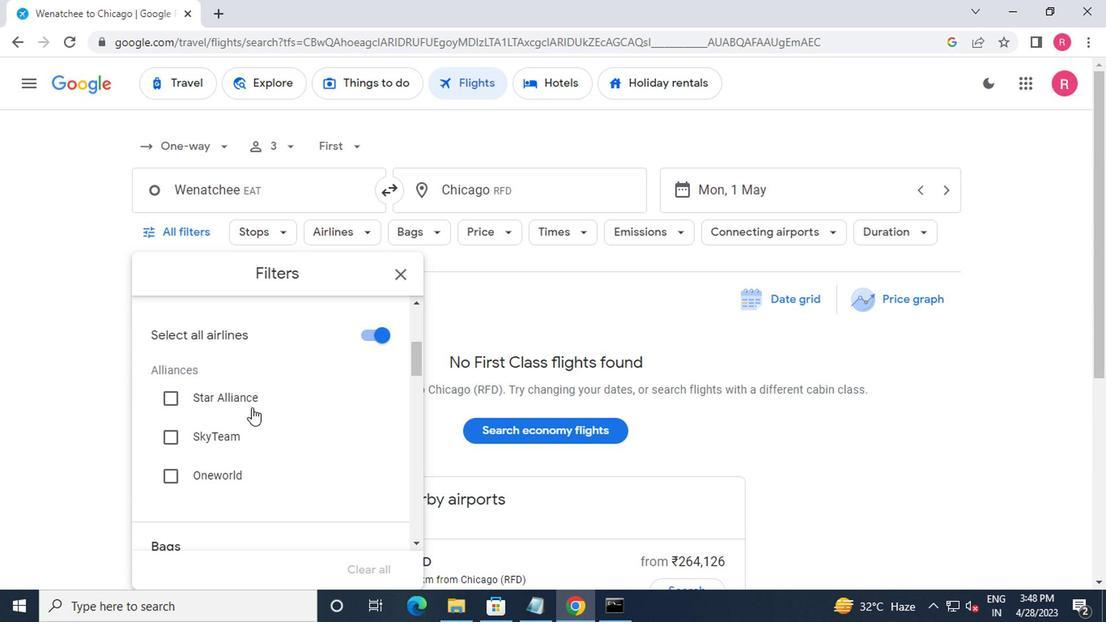 
Action: Mouse moved to (250, 409)
Screenshot: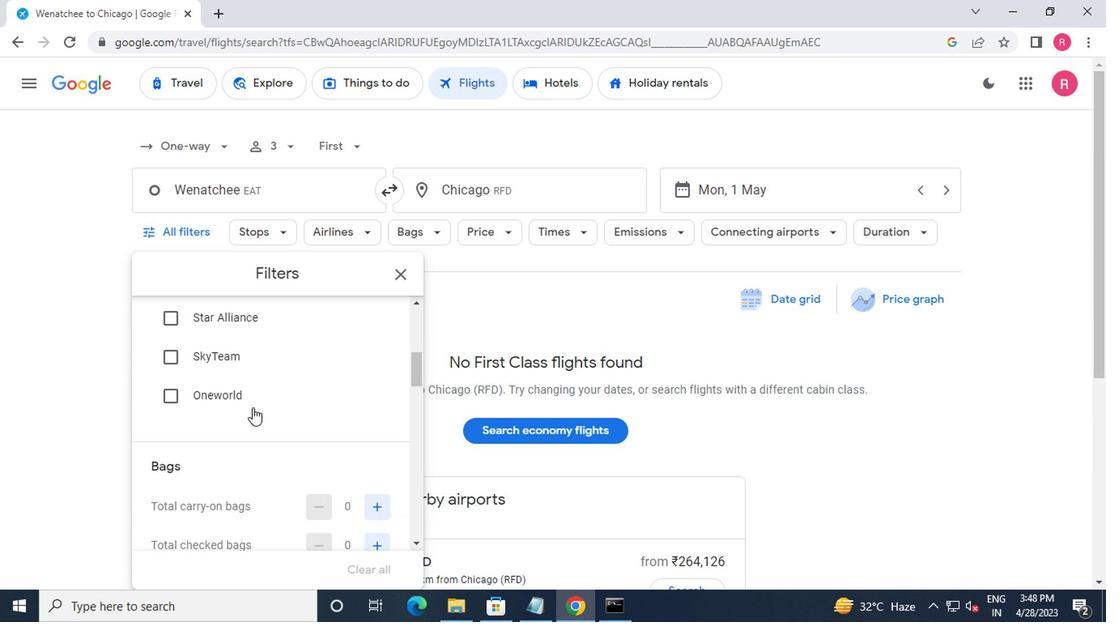 
Action: Mouse scrolled (250, 407) with delta (0, -1)
Screenshot: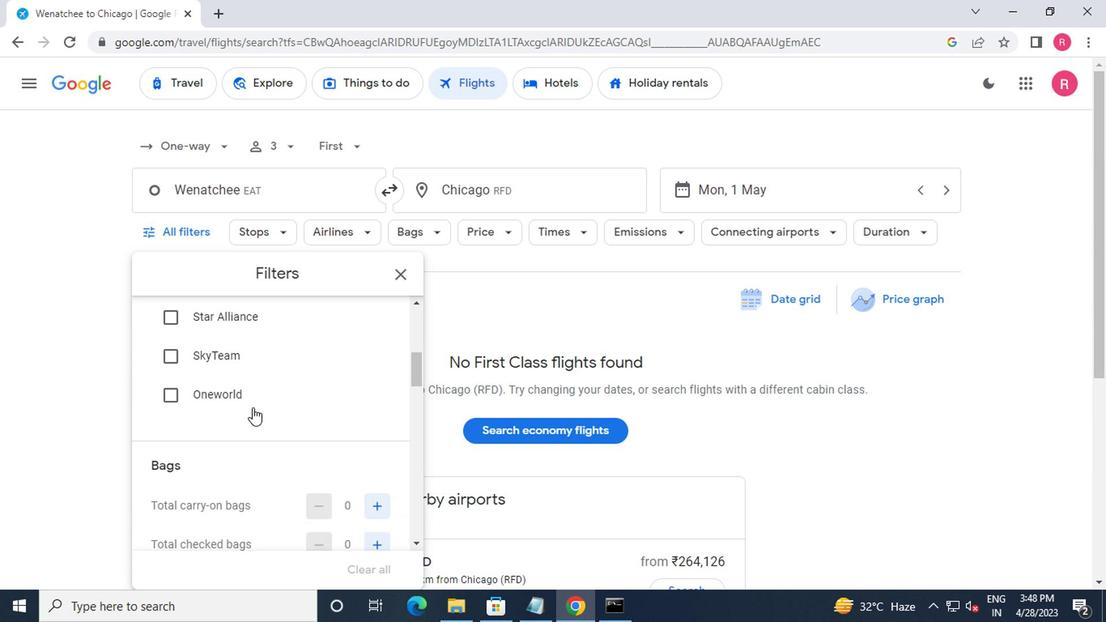 
Action: Mouse moved to (368, 469)
Screenshot: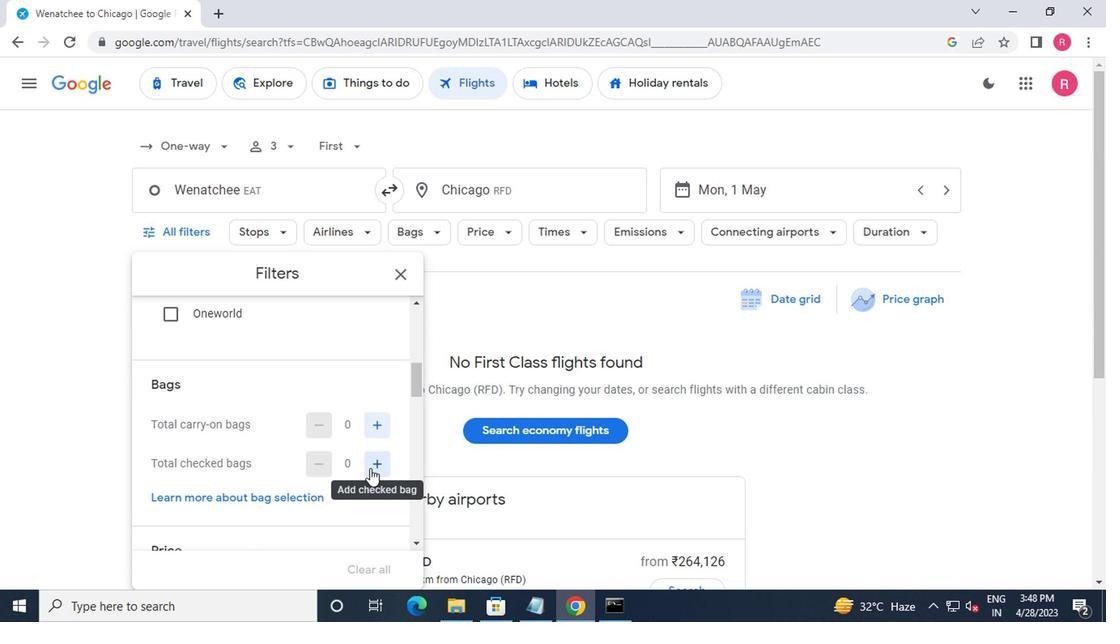 
Action: Mouse pressed left at (368, 469)
Screenshot: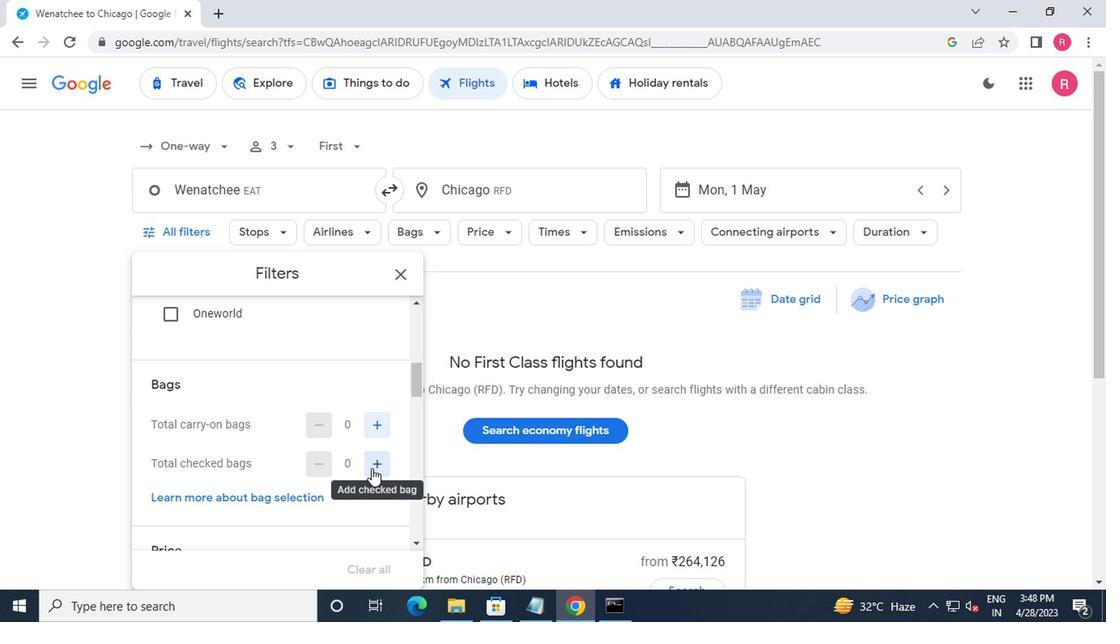 
Action: Mouse pressed left at (368, 469)
Screenshot: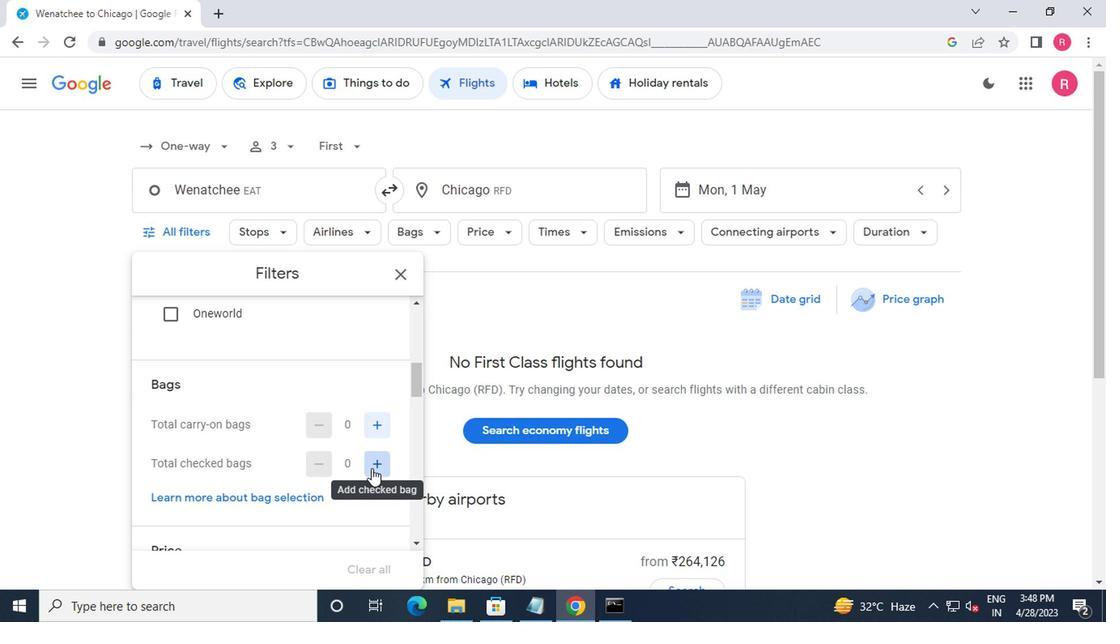 
Action: Mouse pressed left at (368, 469)
Screenshot: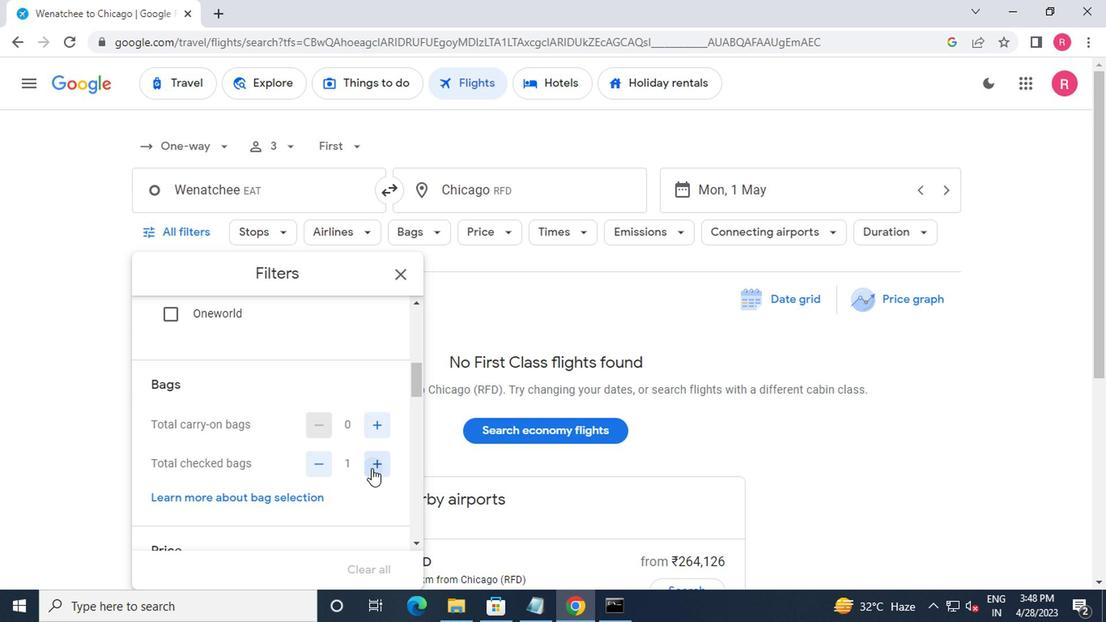 
Action: Mouse pressed left at (368, 469)
Screenshot: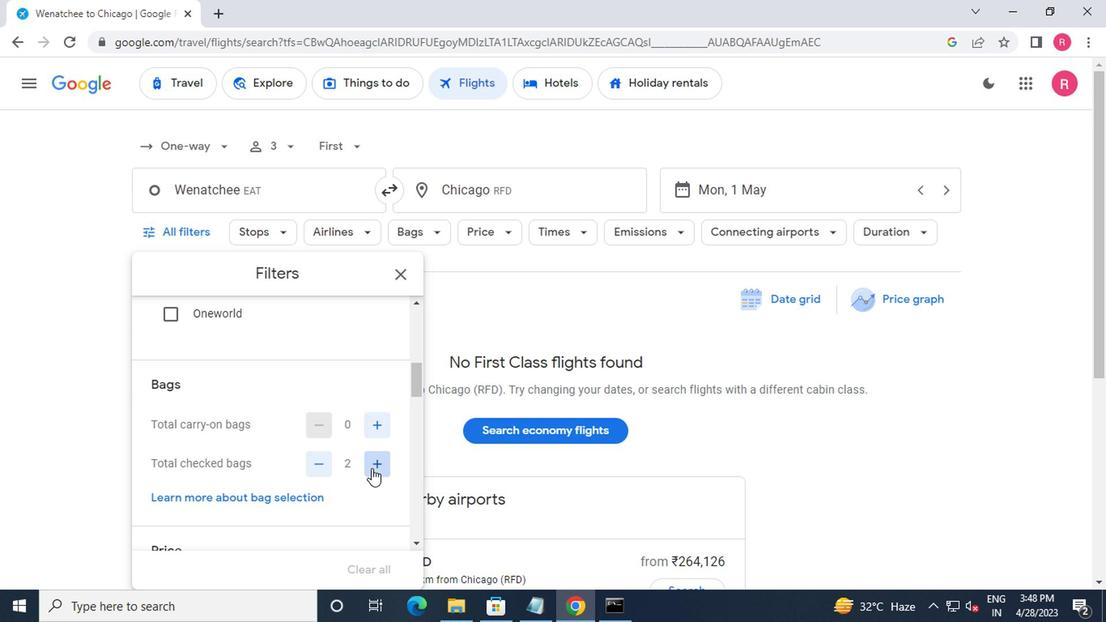 
Action: Mouse pressed left at (368, 469)
Screenshot: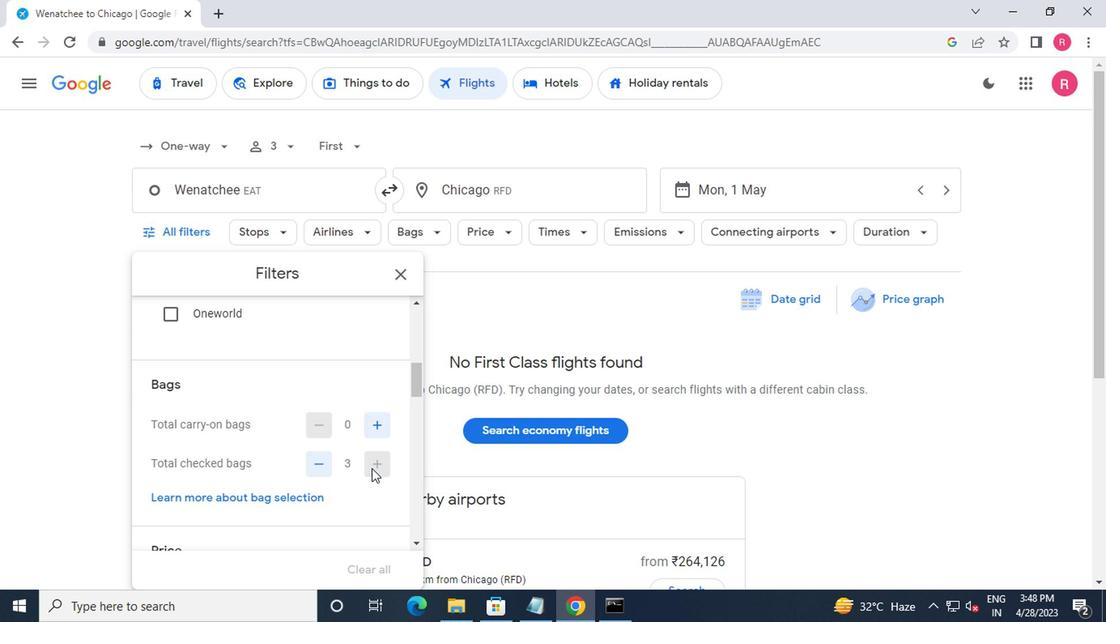 
Action: Mouse pressed left at (368, 469)
Screenshot: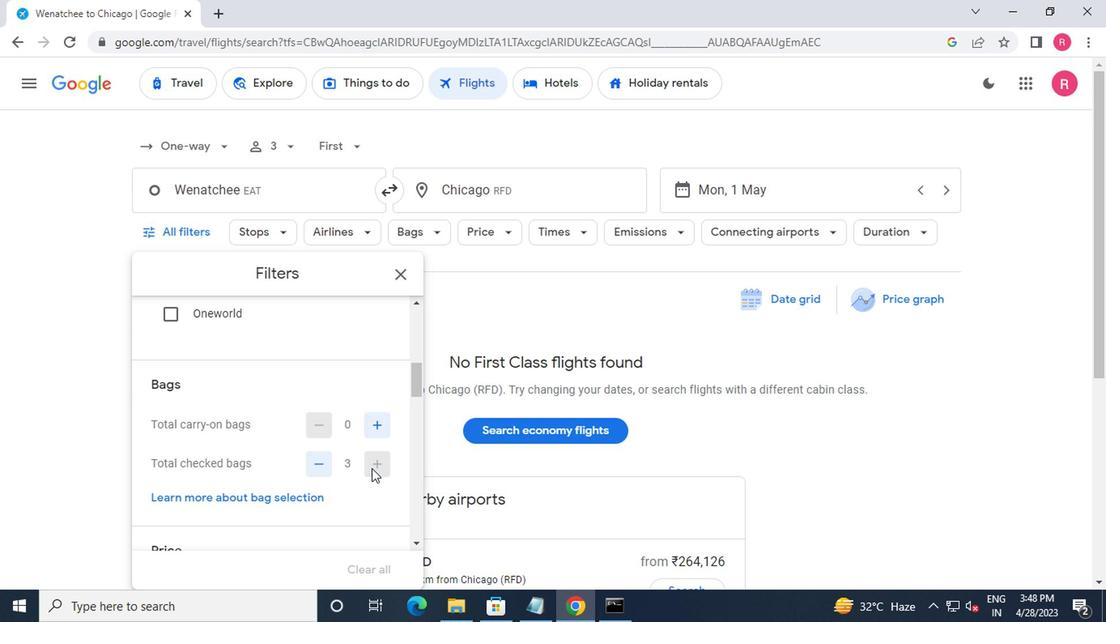 
Action: Mouse moved to (368, 466)
Screenshot: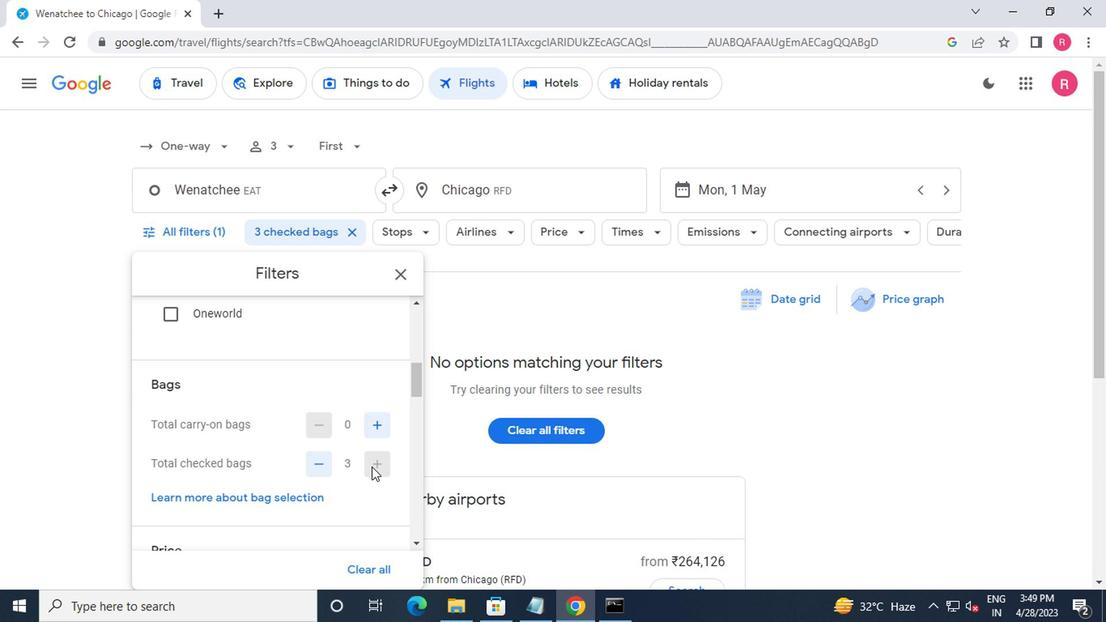 
Action: Mouse scrolled (368, 465) with delta (0, 0)
Screenshot: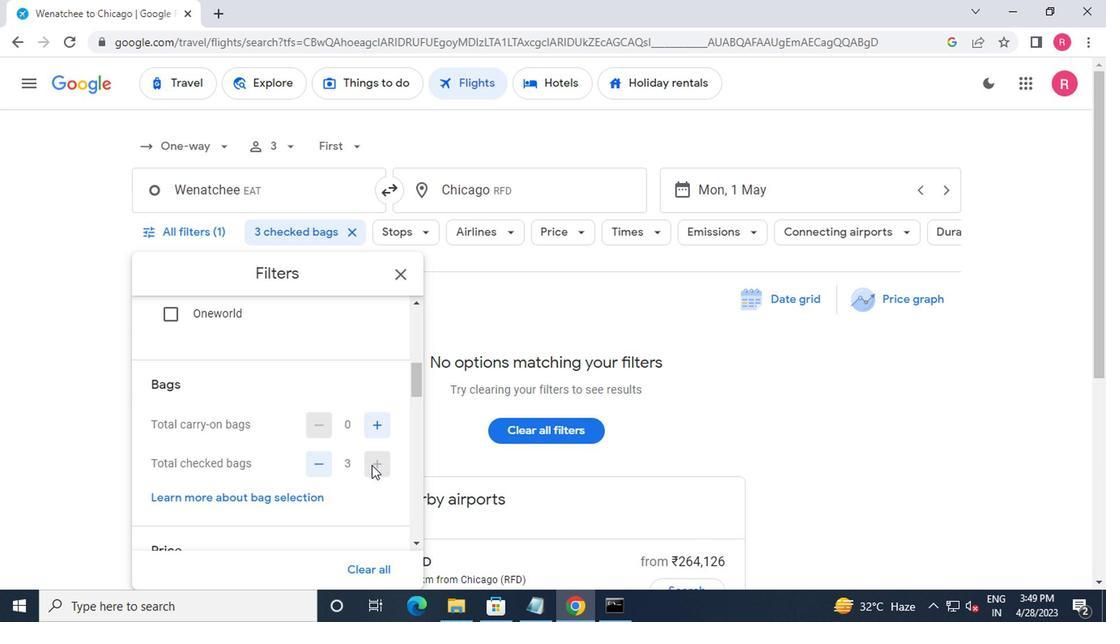 
Action: Mouse moved to (372, 541)
Screenshot: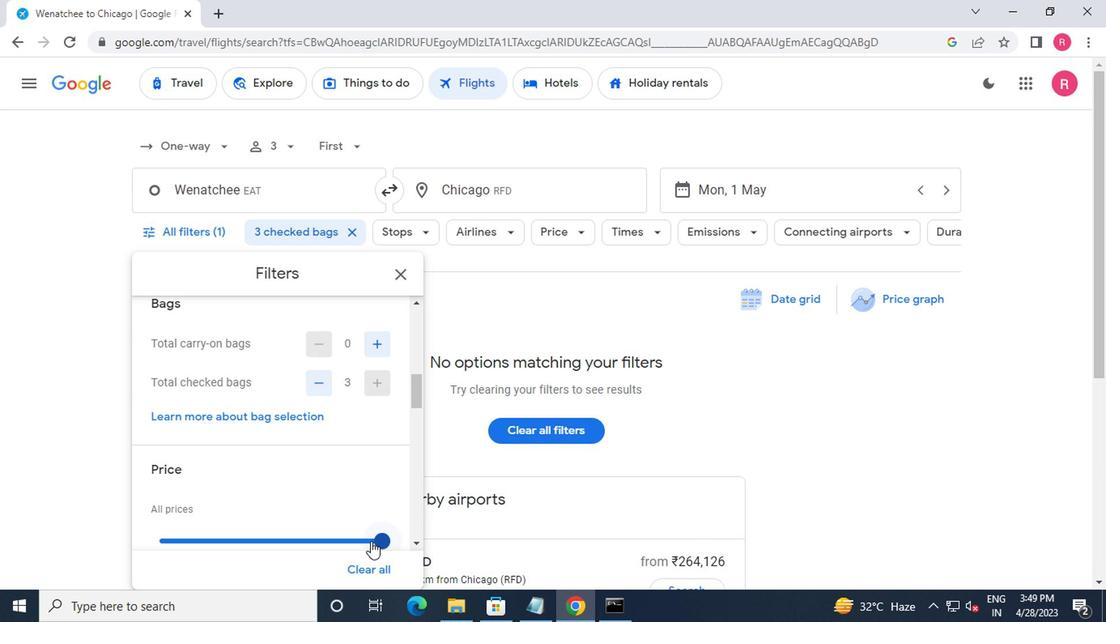 
Action: Mouse pressed left at (372, 541)
Screenshot: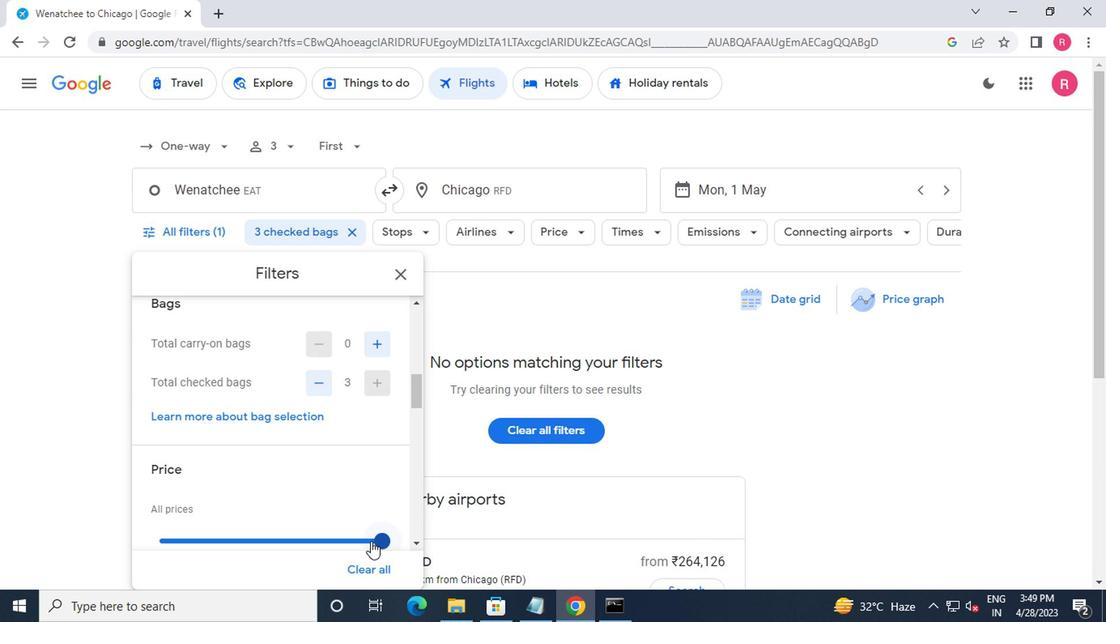 
Action: Mouse moved to (342, 489)
Screenshot: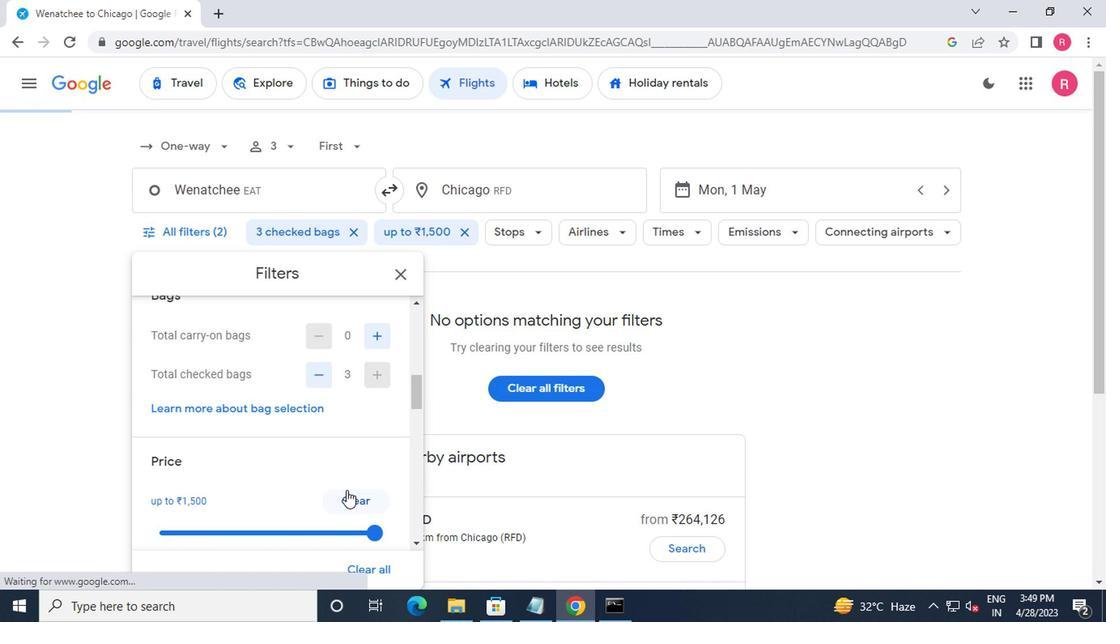 
Action: Mouse scrolled (342, 489) with delta (0, 0)
Screenshot: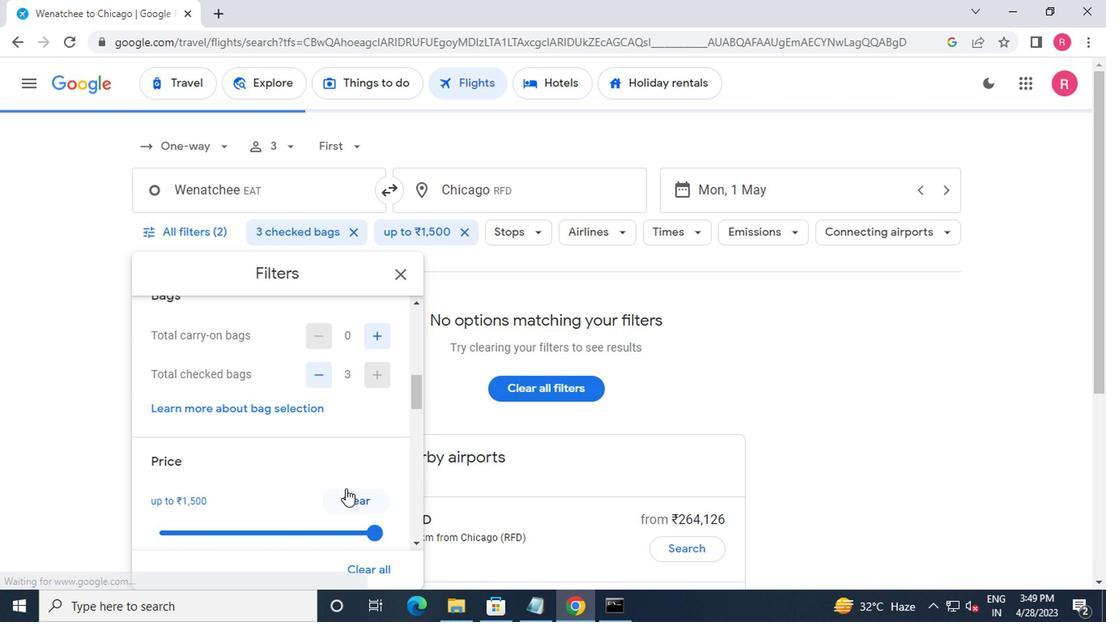 
Action: Mouse scrolled (342, 489) with delta (0, 0)
Screenshot: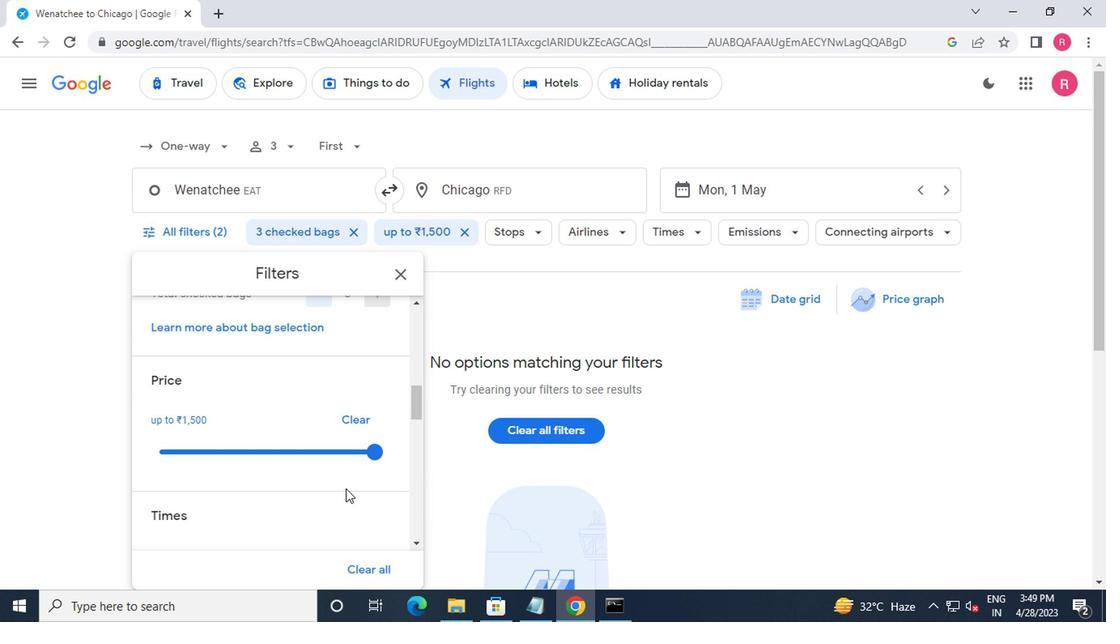 
Action: Mouse scrolled (342, 489) with delta (0, 0)
Screenshot: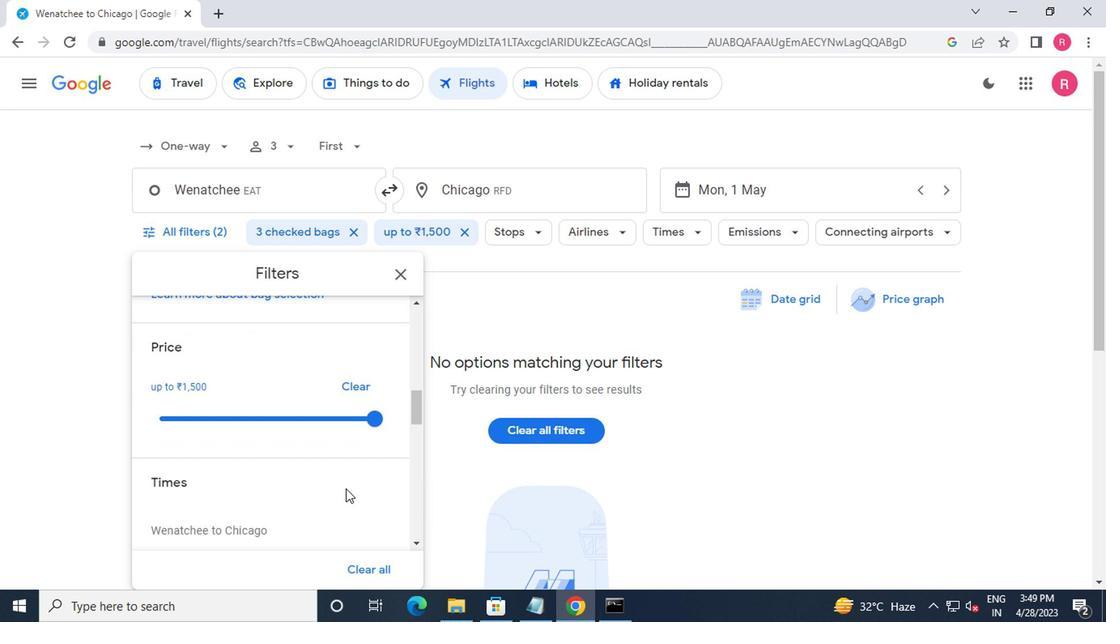 
Action: Mouse moved to (159, 474)
Screenshot: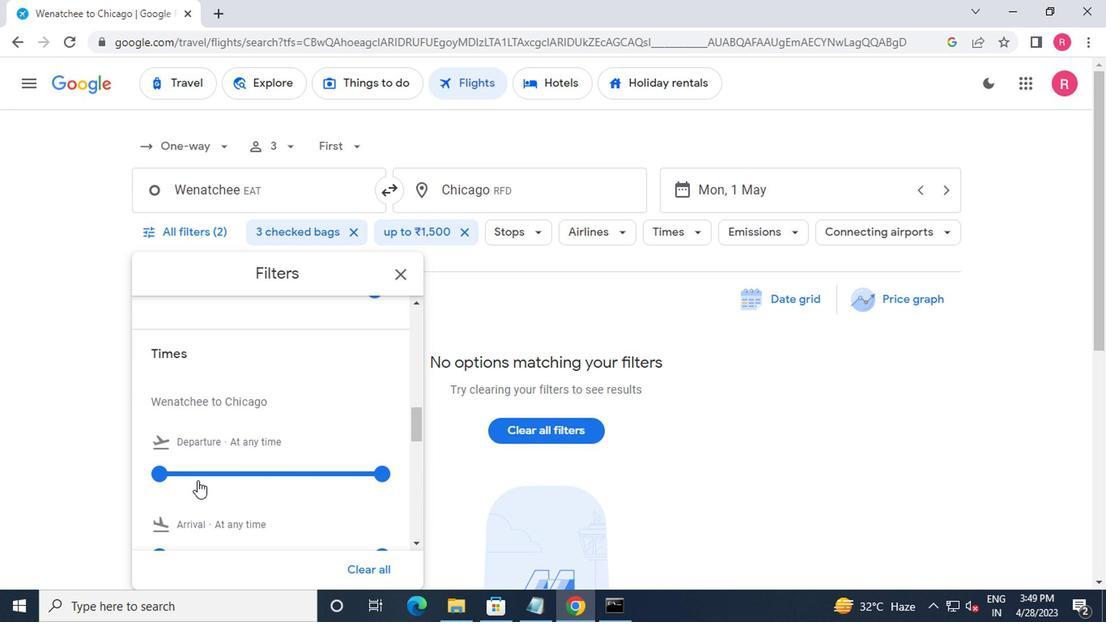 
Action: Mouse pressed left at (159, 474)
Screenshot: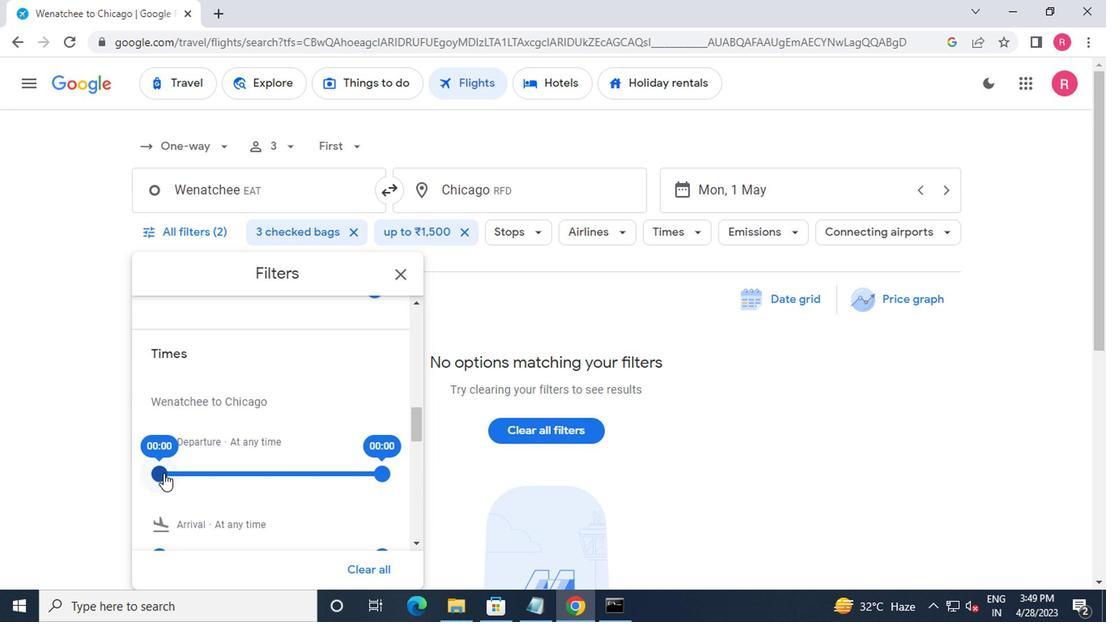 
Action: Mouse moved to (379, 478)
Screenshot: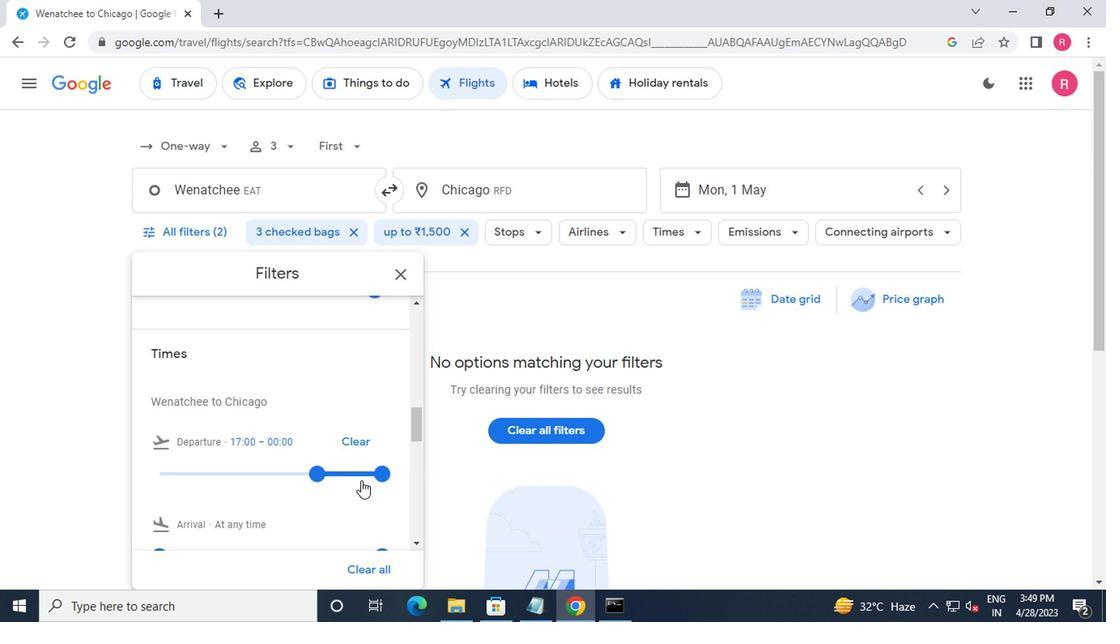 
Action: Mouse pressed left at (379, 478)
Screenshot: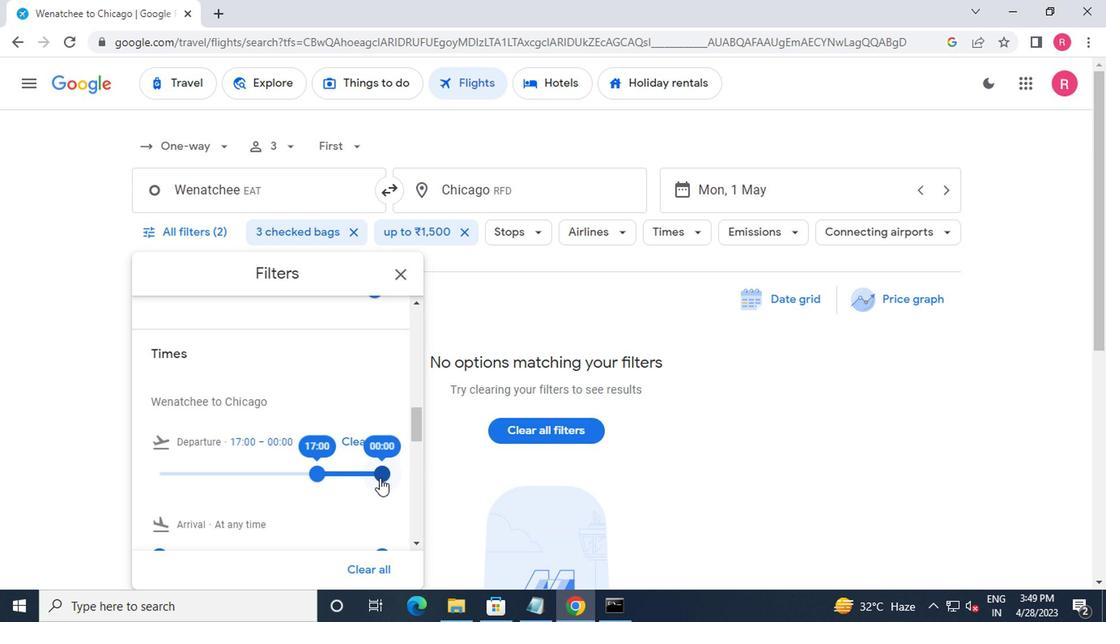 
Action: Mouse moved to (385, 279)
Screenshot: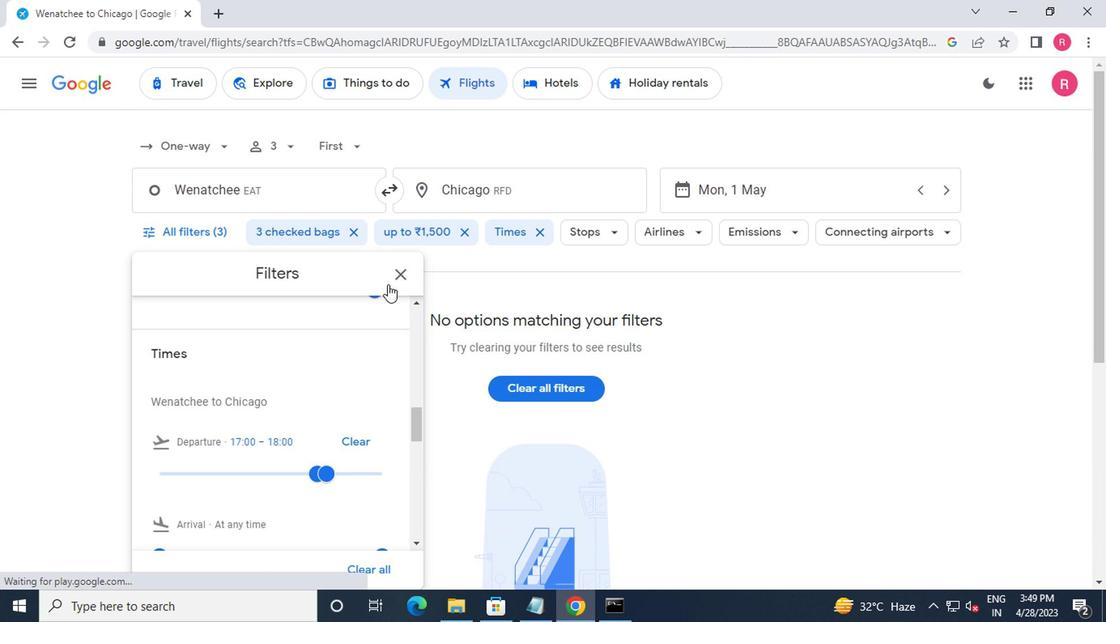 
Action: Mouse pressed left at (385, 279)
Screenshot: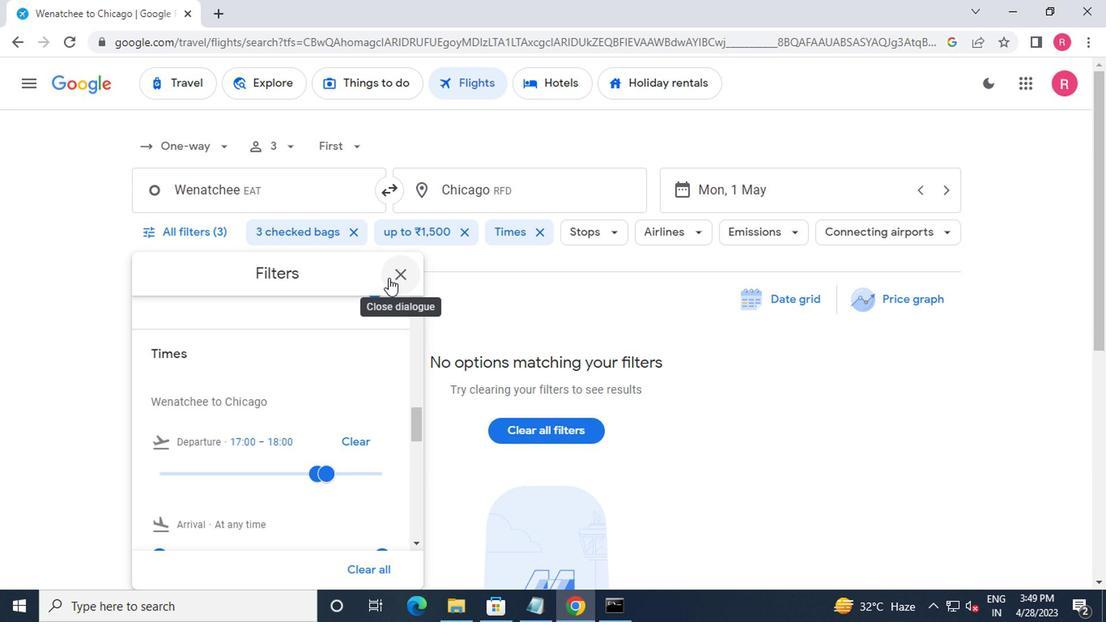 
Action: Mouse moved to (382, 270)
Screenshot: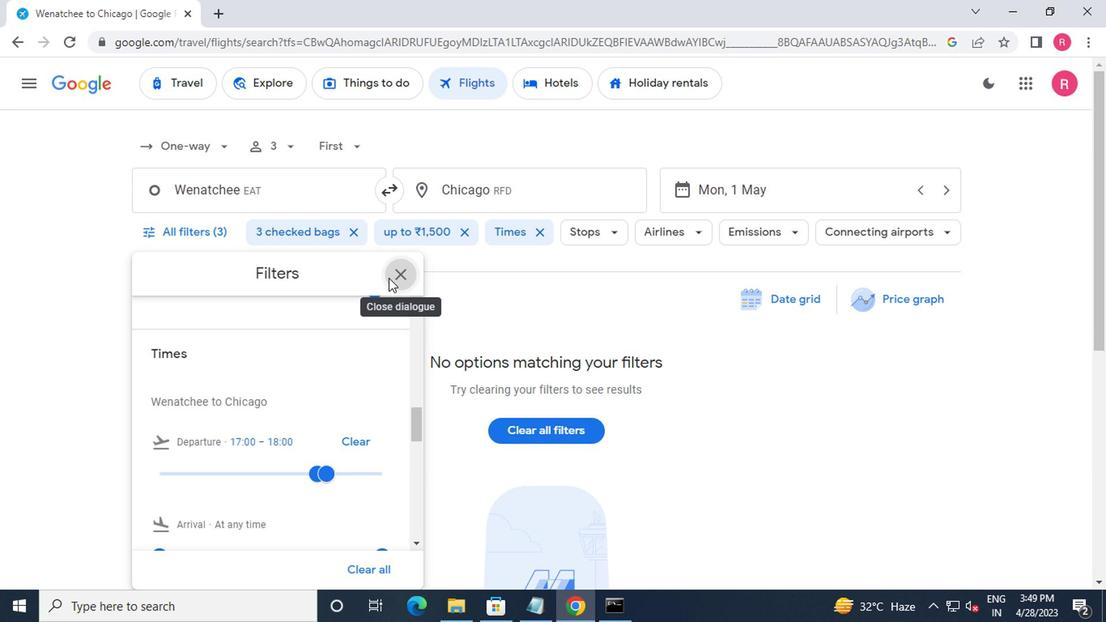 
